Task: Open Card Product End-of-Life Planning in Board Customer Service Chatbot Implementation and Optimization to Workspace Audio Editing Software and add a team member Softage.3@softage.net, a label Purple, a checklist User Experience Design, an attachment from your onedrive, a color Purple and finally, add a card description 'Plan and execute company team-building conference with team-building exercises on problem-solving' and a comment 'This task presents an opportunity to build strong relationships with our stakeholders and earn their trust.'. Add a start date 'Jan 03, 1900' with a due date 'Jan 10, 1900'
Action: Mouse moved to (71, 328)
Screenshot: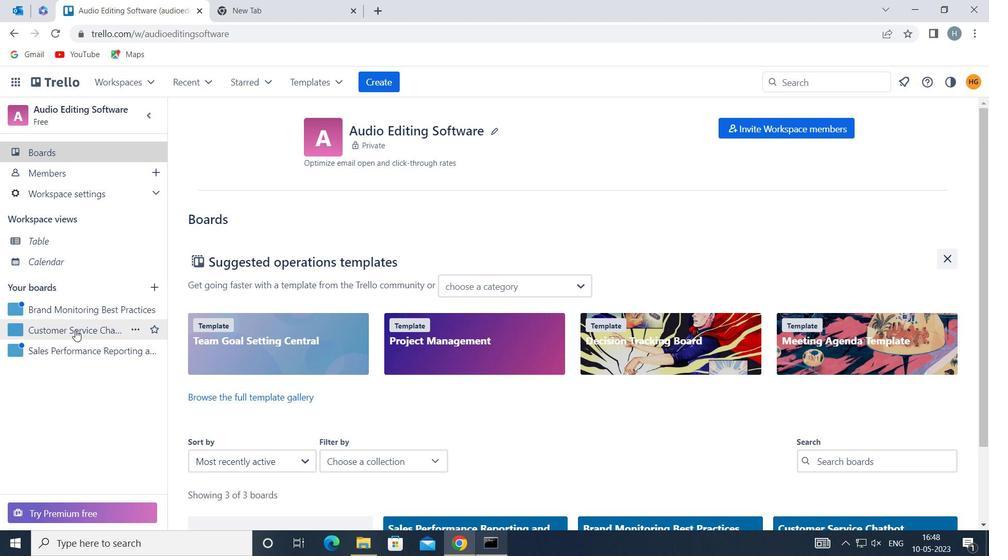 
Action: Mouse pressed left at (71, 328)
Screenshot: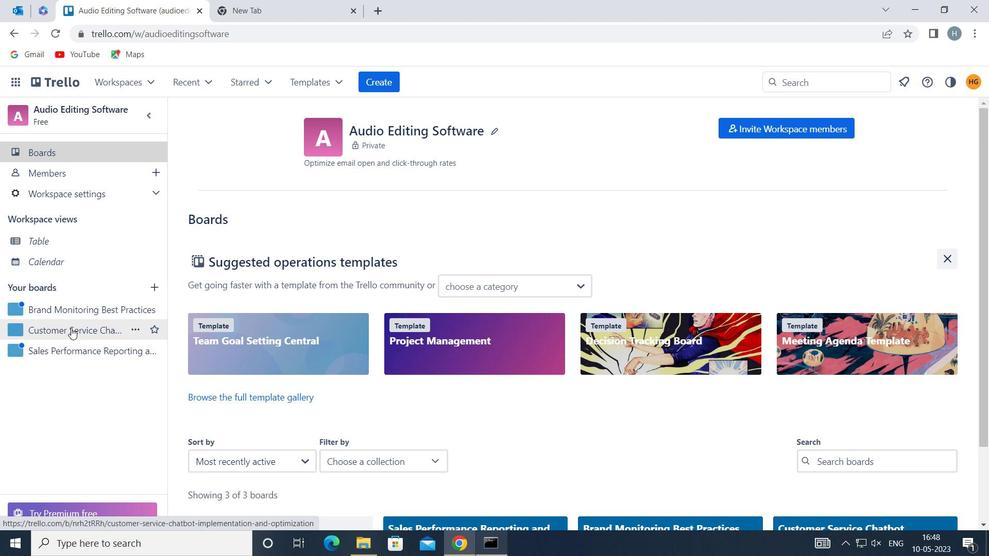 
Action: Mouse moved to (291, 183)
Screenshot: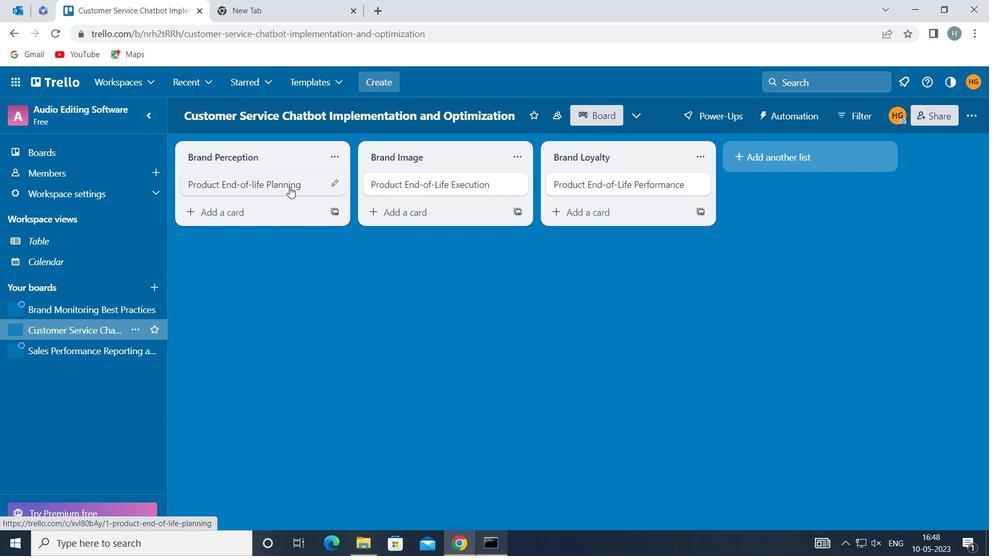 
Action: Mouse pressed left at (291, 183)
Screenshot: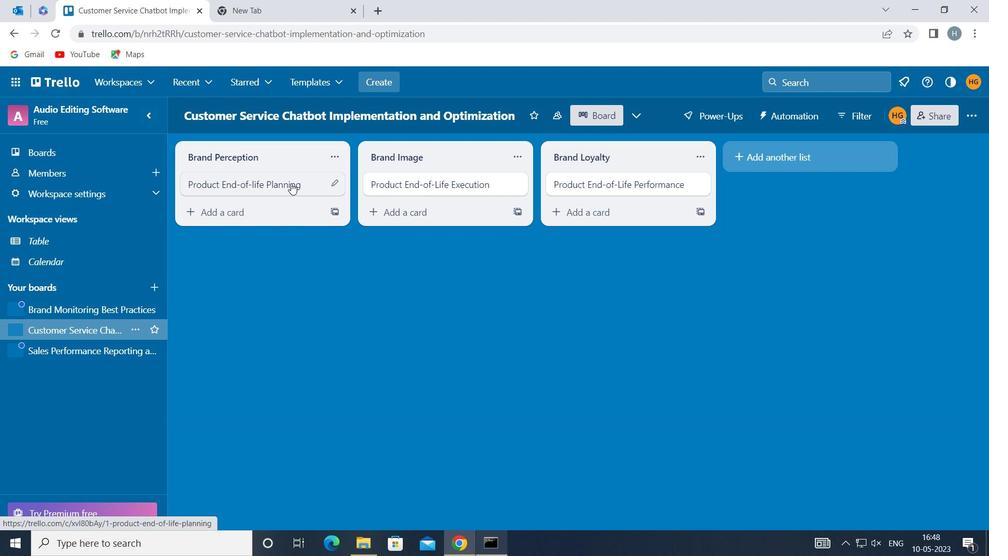 
Action: Mouse moved to (663, 180)
Screenshot: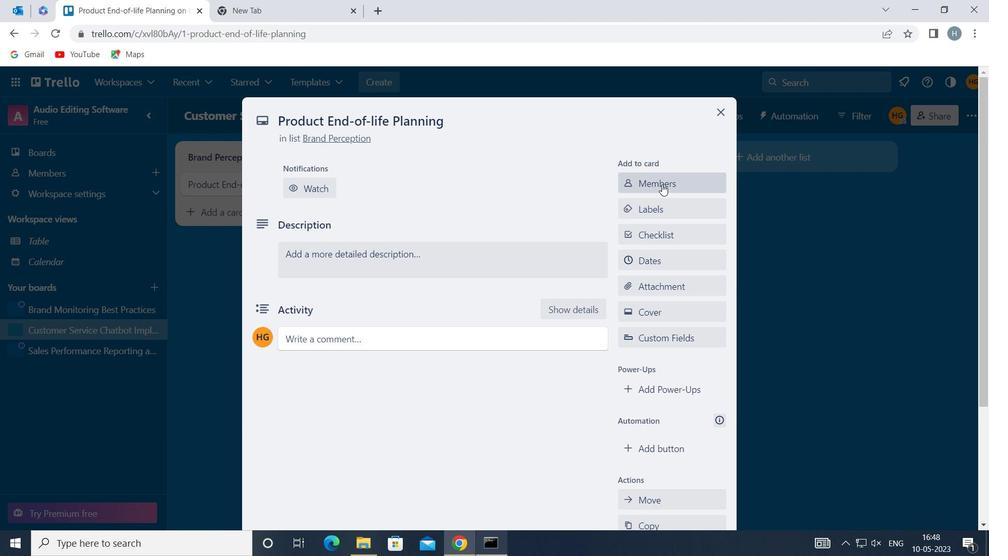 
Action: Mouse pressed left at (663, 180)
Screenshot: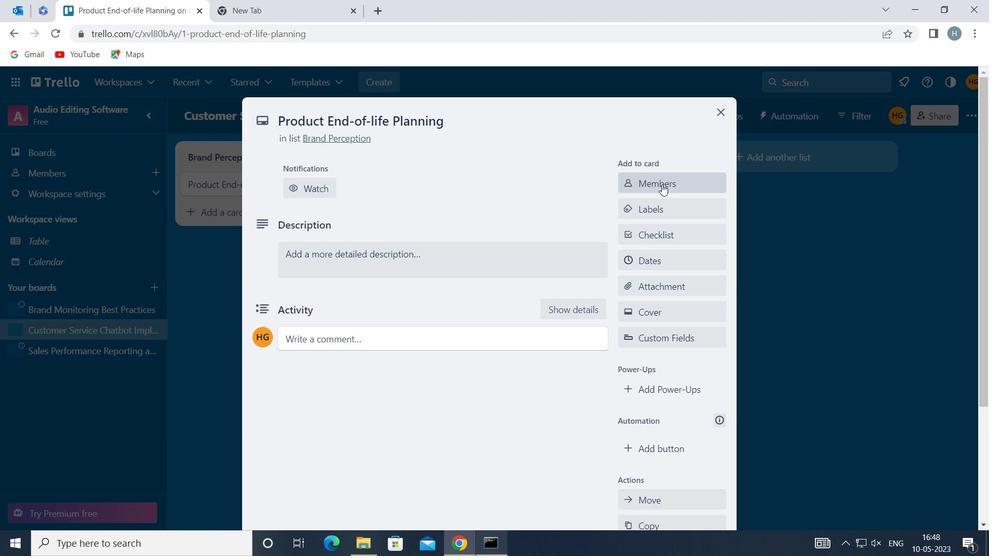 
Action: Key pressed softage
Screenshot: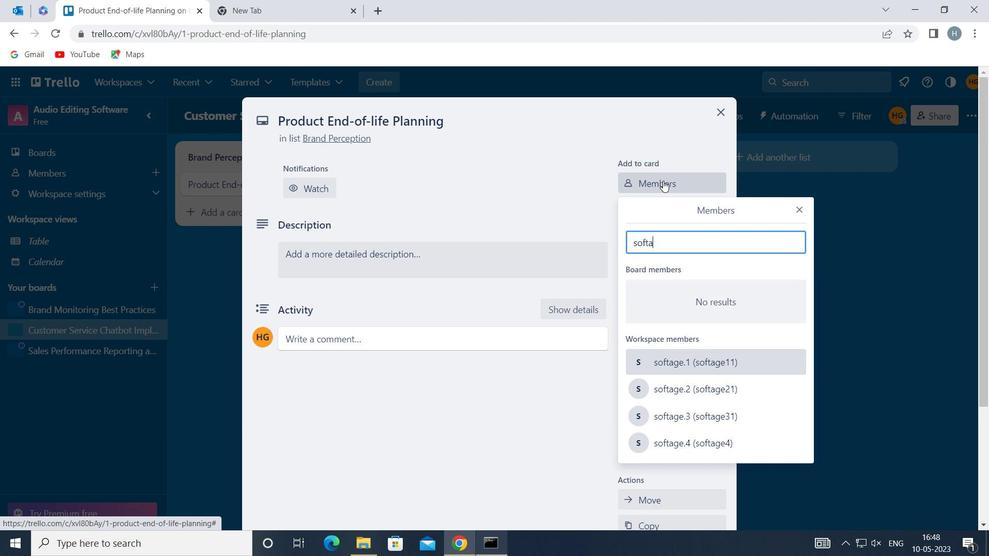
Action: Mouse moved to (697, 411)
Screenshot: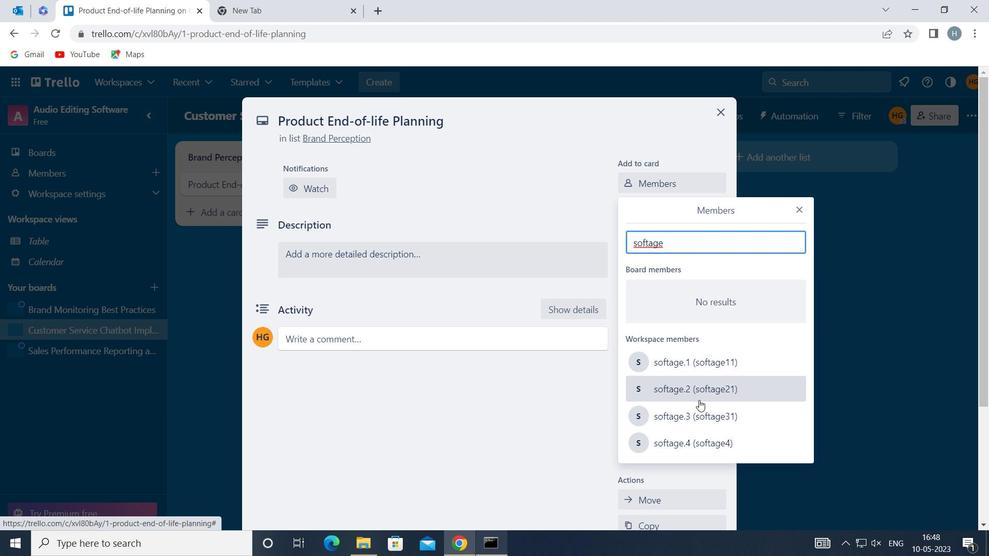 
Action: Mouse pressed left at (697, 411)
Screenshot: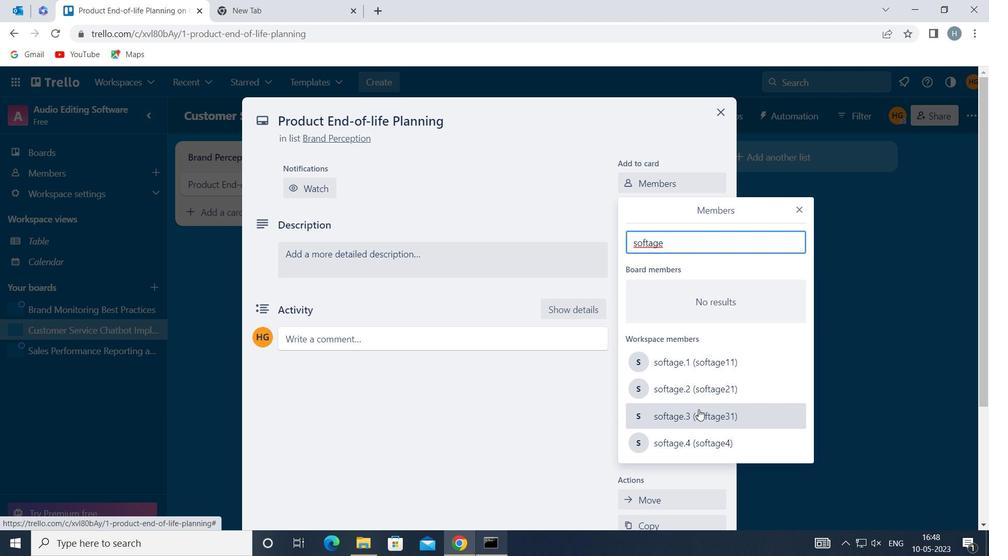 
Action: Mouse moved to (796, 208)
Screenshot: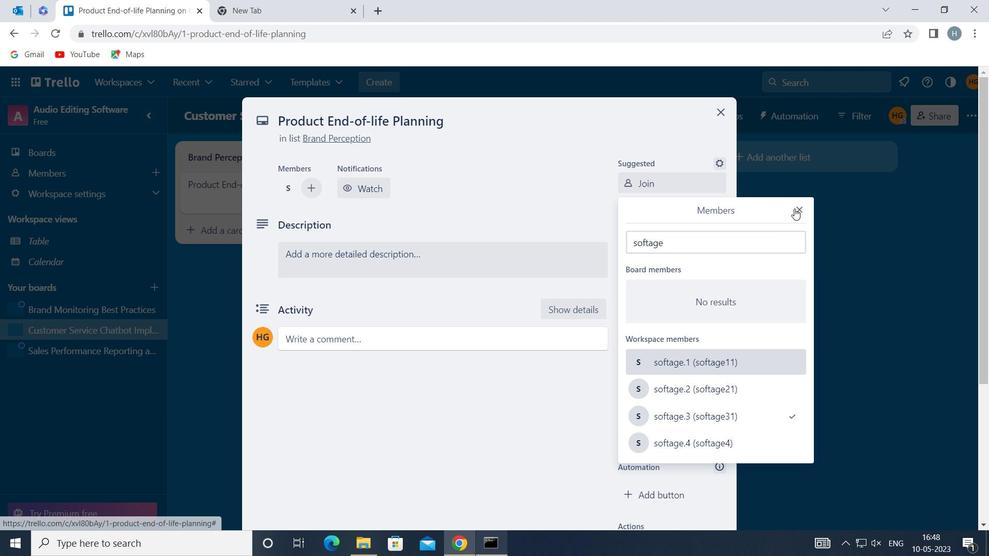 
Action: Mouse pressed left at (796, 208)
Screenshot: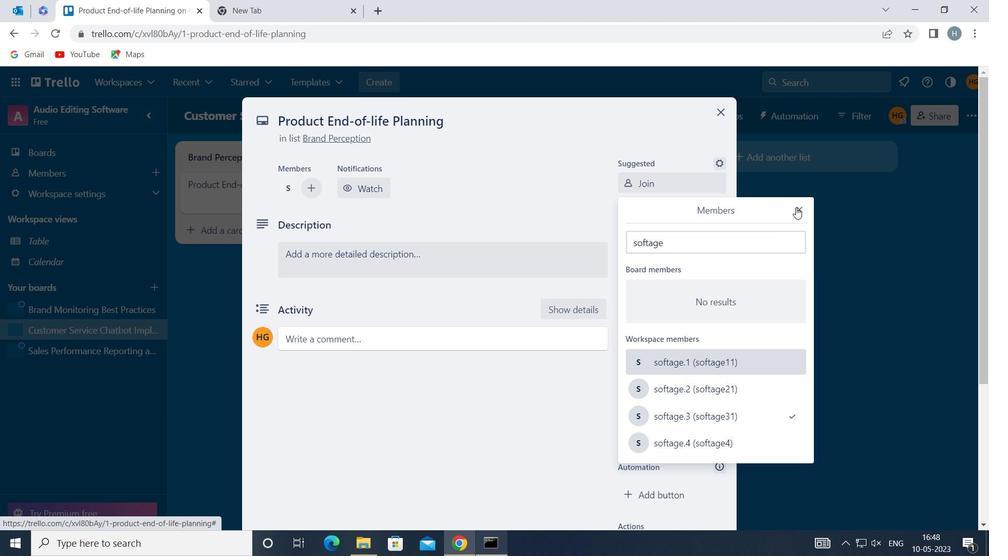 
Action: Mouse moved to (686, 257)
Screenshot: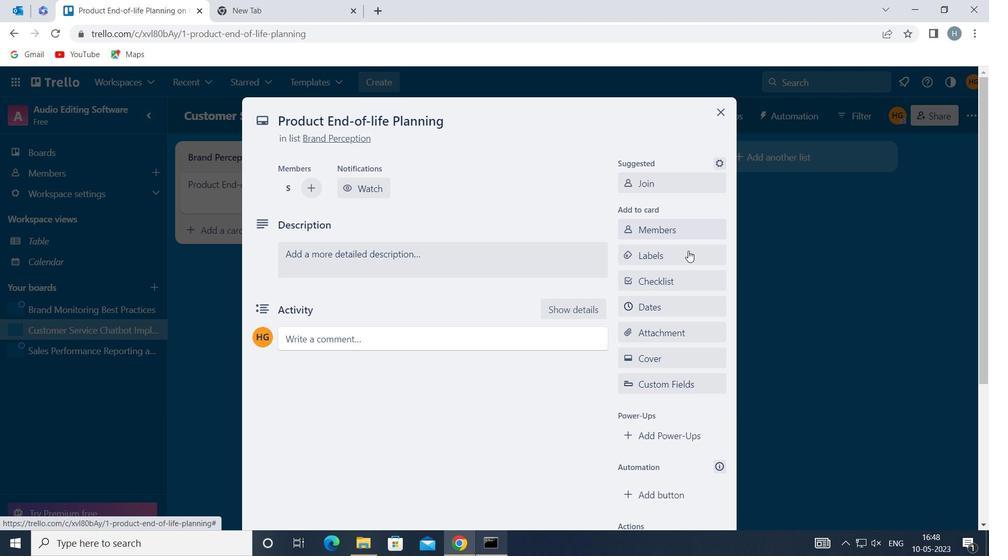 
Action: Mouse pressed left at (686, 257)
Screenshot: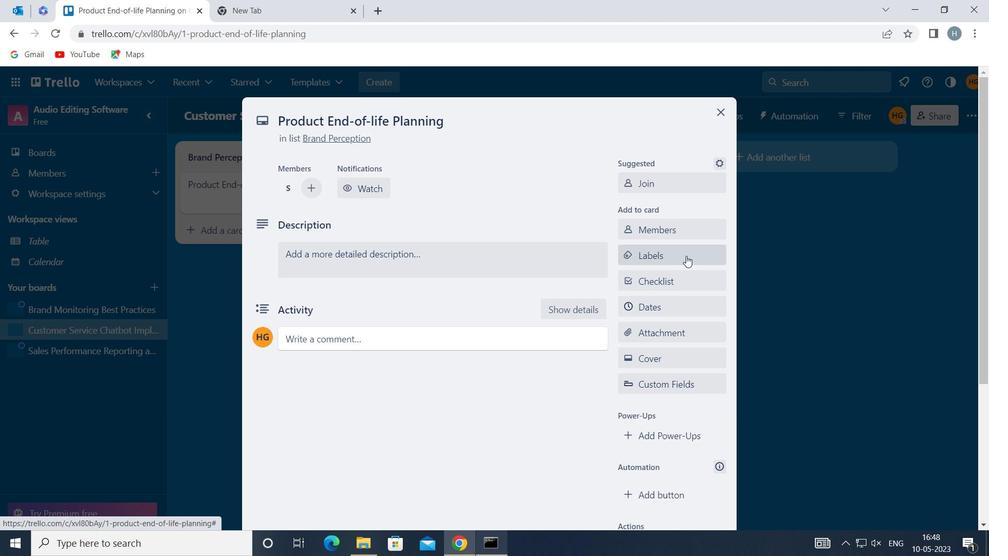
Action: Mouse moved to (699, 279)
Screenshot: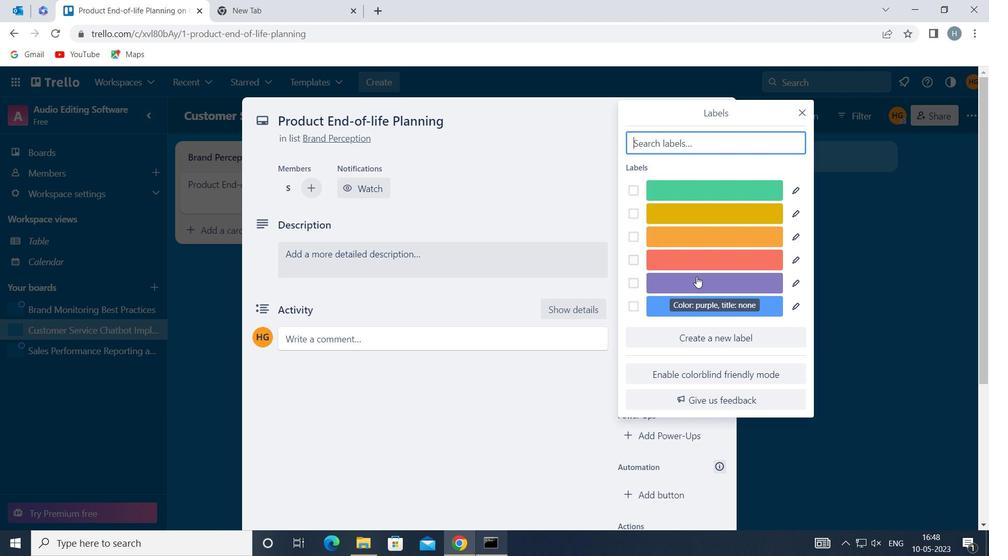 
Action: Mouse pressed left at (699, 279)
Screenshot: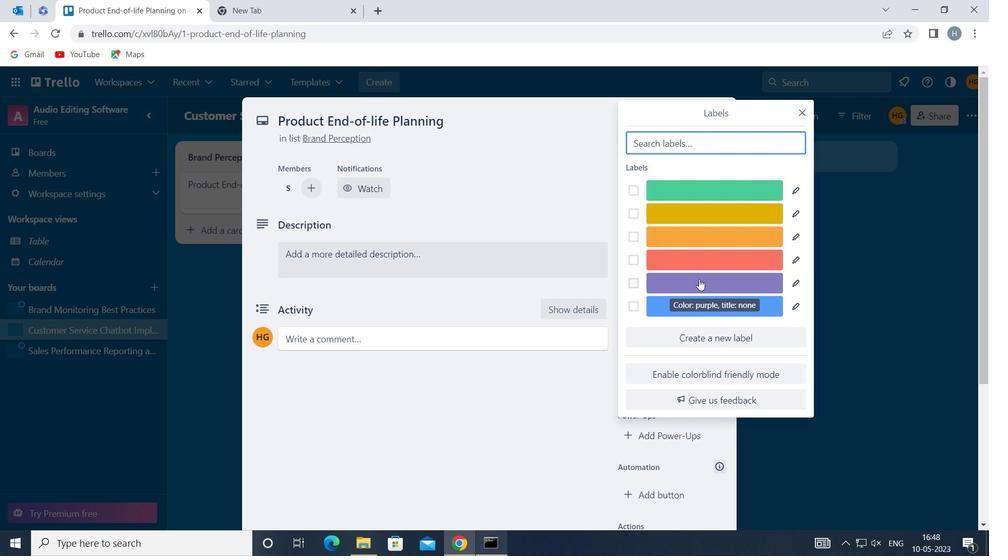 
Action: Mouse moved to (804, 112)
Screenshot: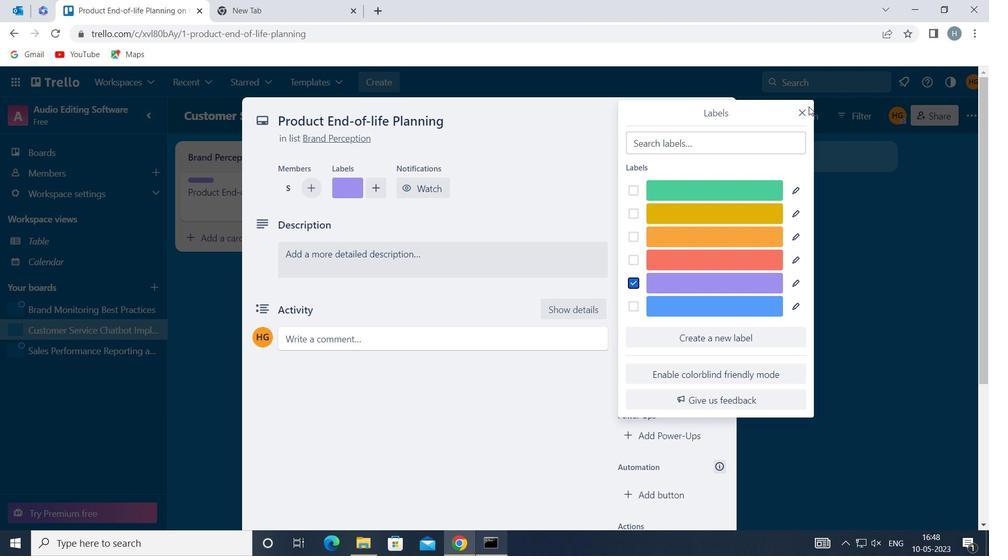 
Action: Mouse pressed left at (804, 112)
Screenshot: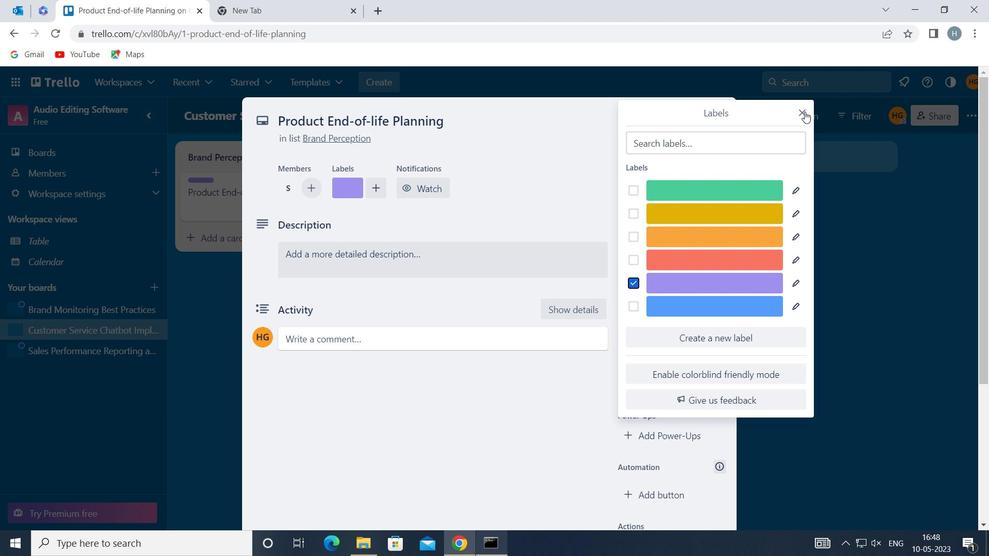 
Action: Mouse moved to (678, 281)
Screenshot: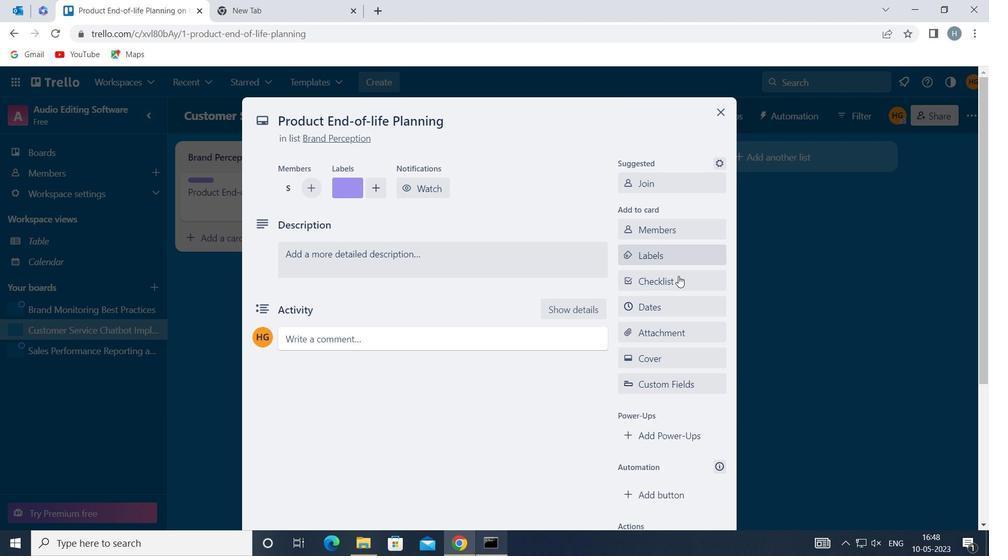 
Action: Mouse pressed left at (678, 281)
Screenshot: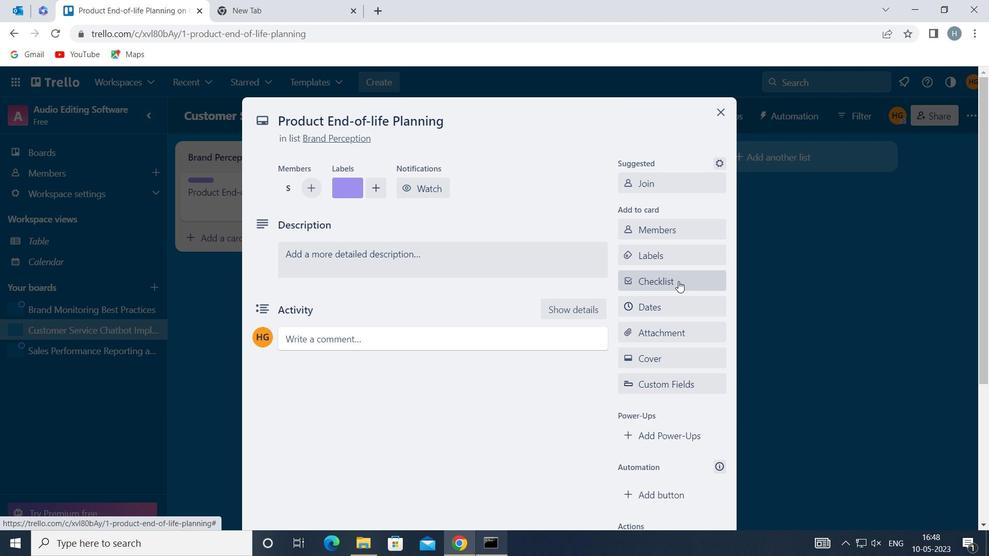 
Action: Key pressed <Key.shift>USR<Key.backspace>ER<Key.space><Key.shift>EXPERE<Key.backspace>IENCE<Key.space><Key.shift>DESIGN
Screenshot: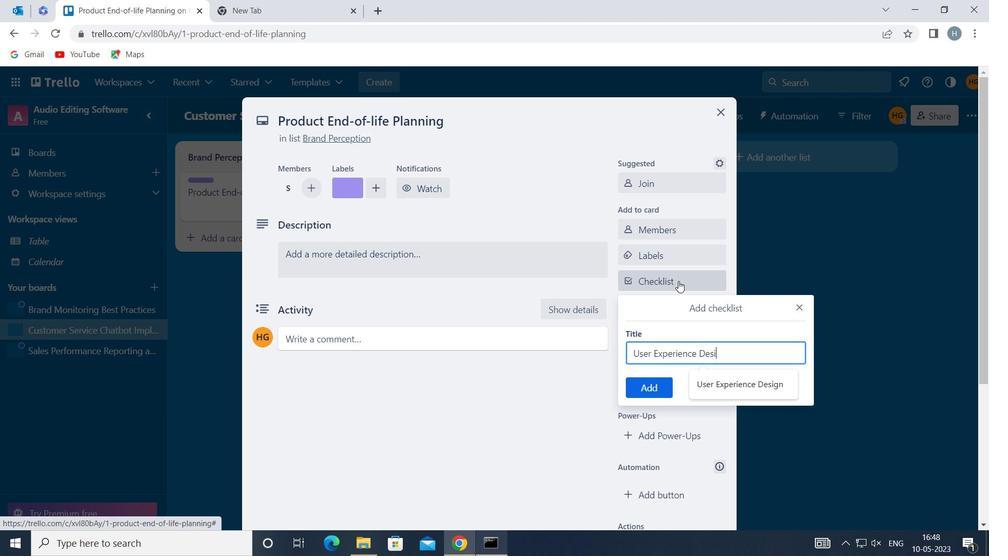 
Action: Mouse moved to (639, 387)
Screenshot: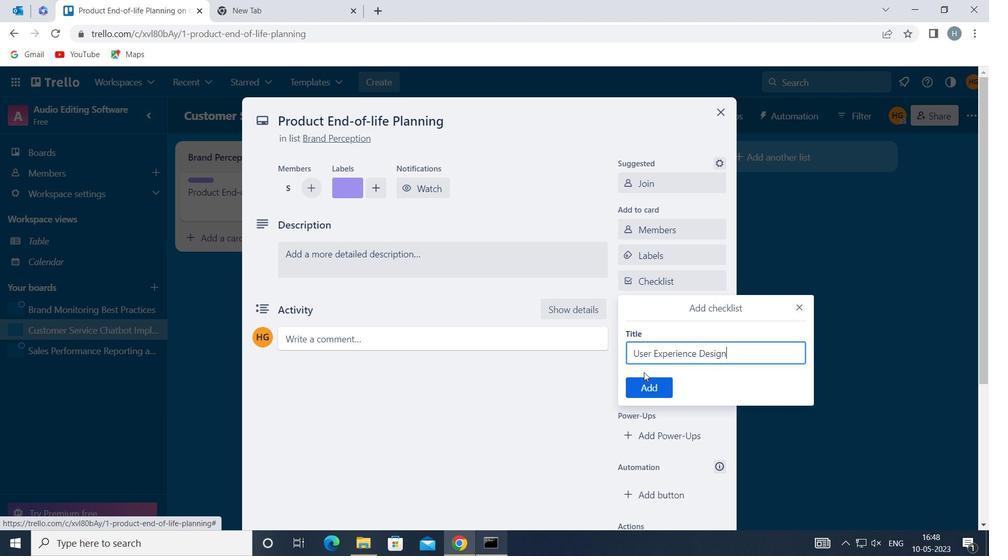 
Action: Mouse pressed left at (639, 387)
Screenshot: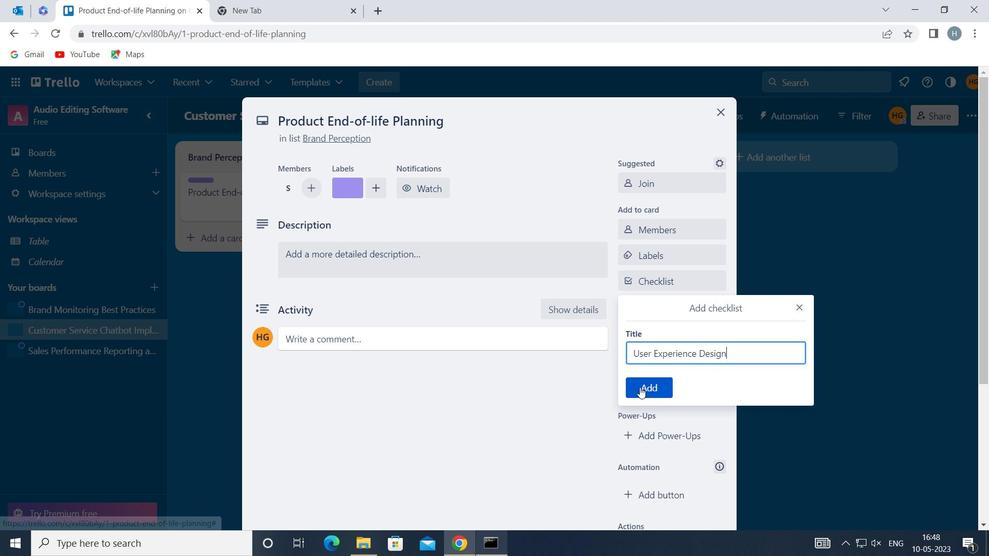 
Action: Mouse moved to (658, 325)
Screenshot: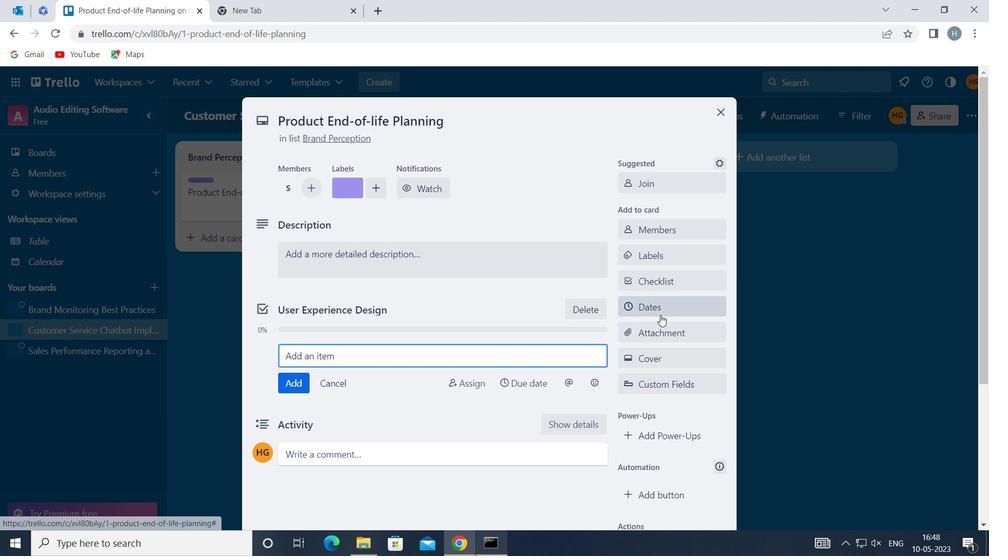 
Action: Mouse pressed left at (658, 325)
Screenshot: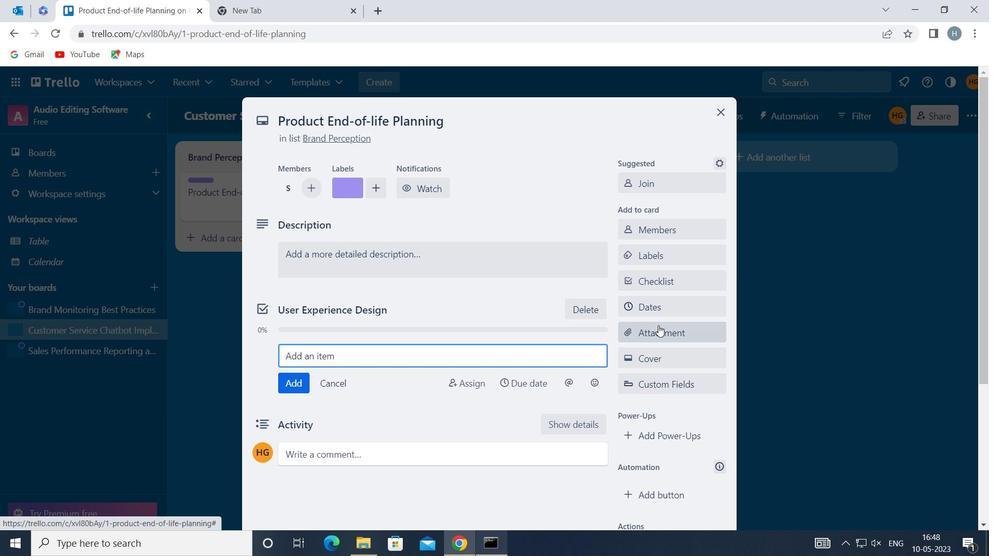 
Action: Mouse moved to (680, 236)
Screenshot: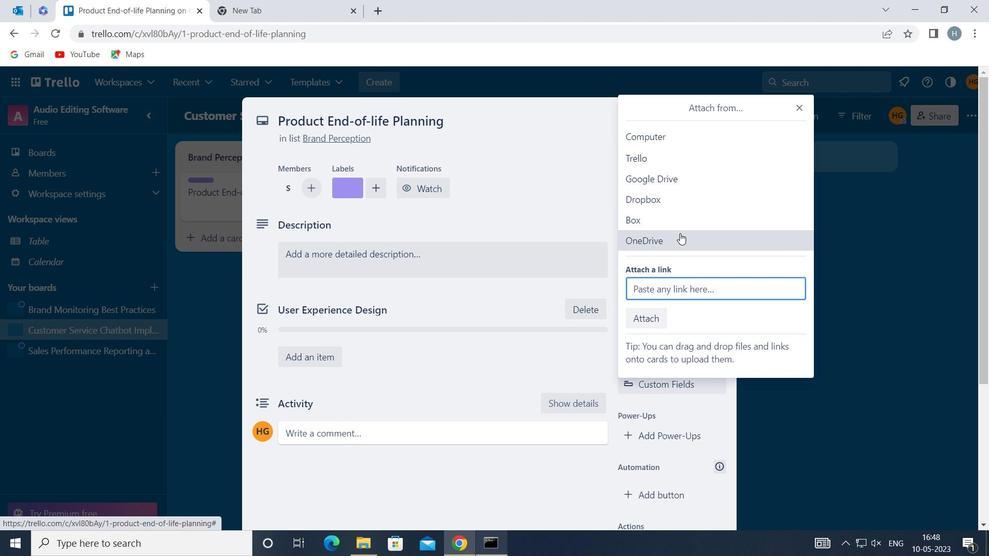 
Action: Mouse pressed left at (680, 236)
Screenshot: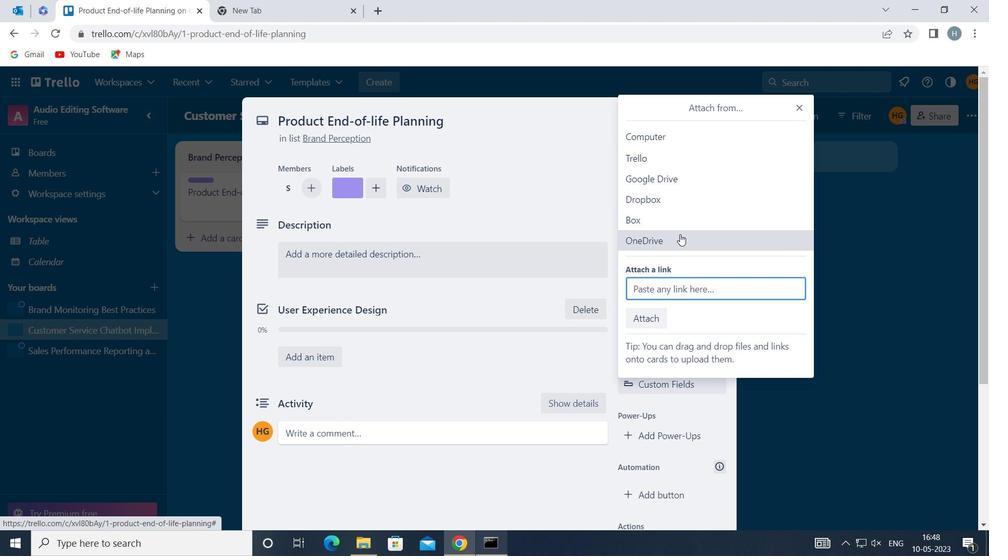
Action: Mouse moved to (487, 188)
Screenshot: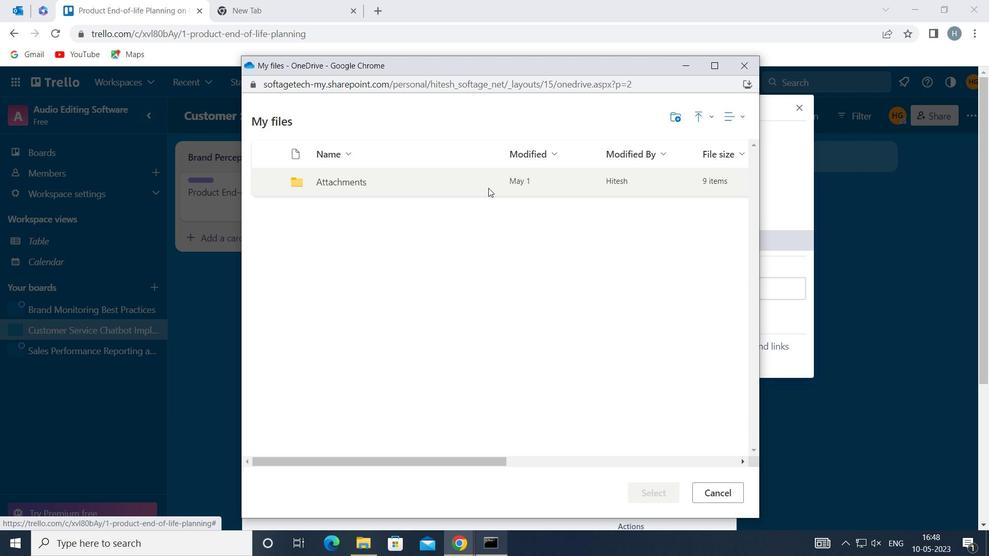 
Action: Mouse pressed left at (487, 188)
Screenshot: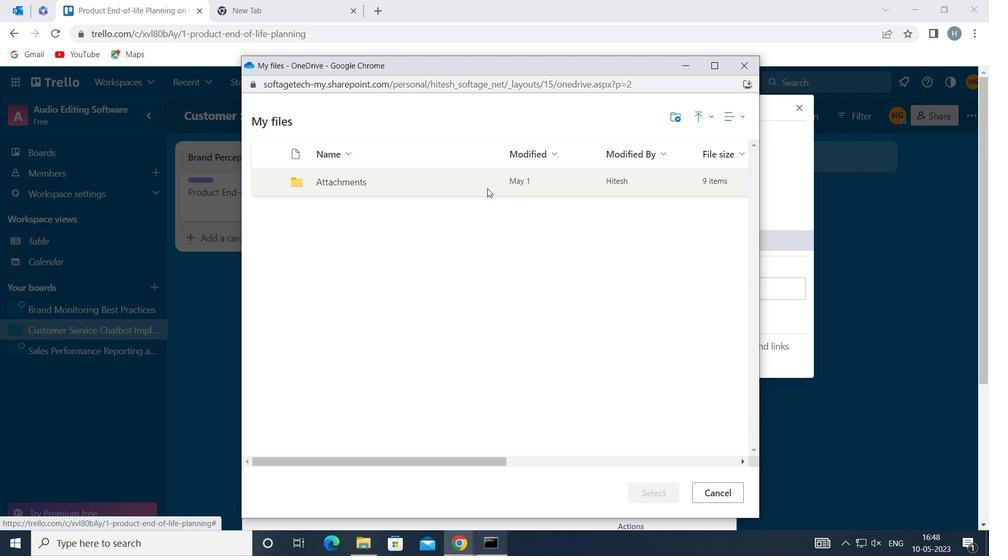 
Action: Mouse pressed left at (487, 188)
Screenshot: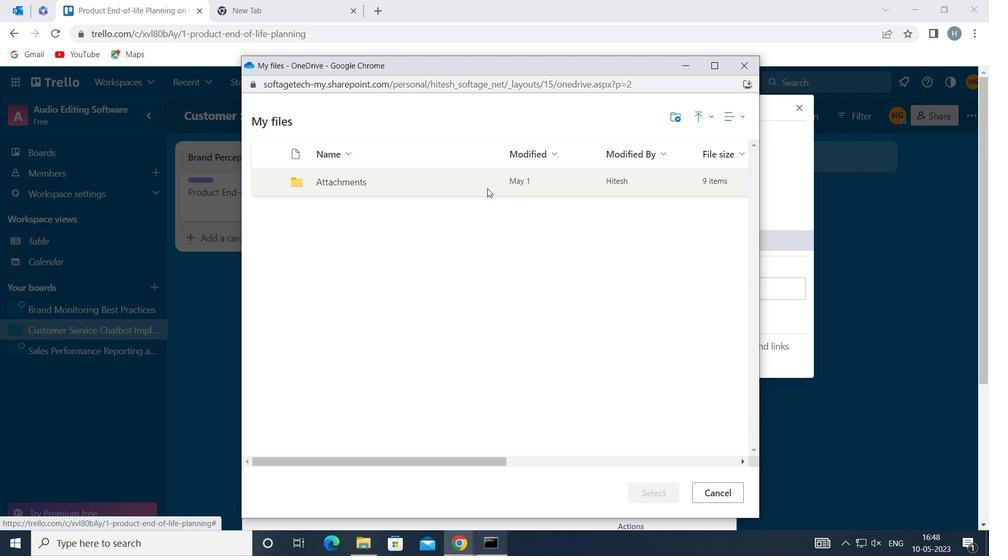 
Action: Mouse moved to (583, 207)
Screenshot: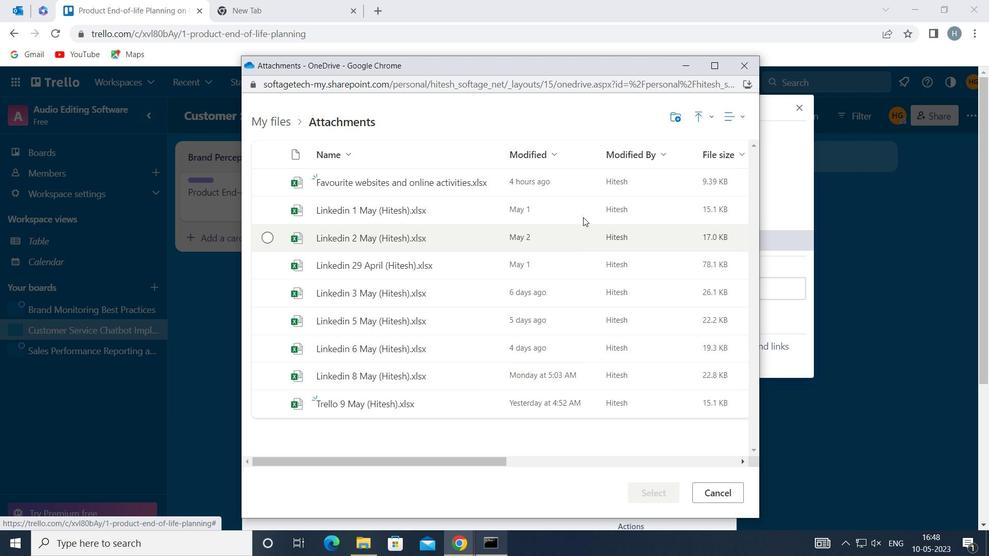 
Action: Mouse pressed left at (583, 207)
Screenshot: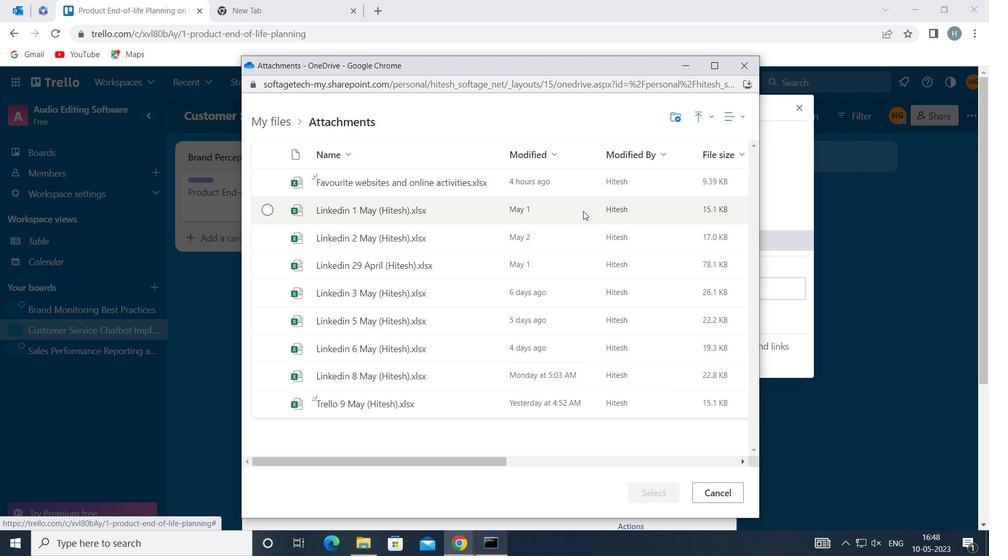 
Action: Mouse moved to (663, 488)
Screenshot: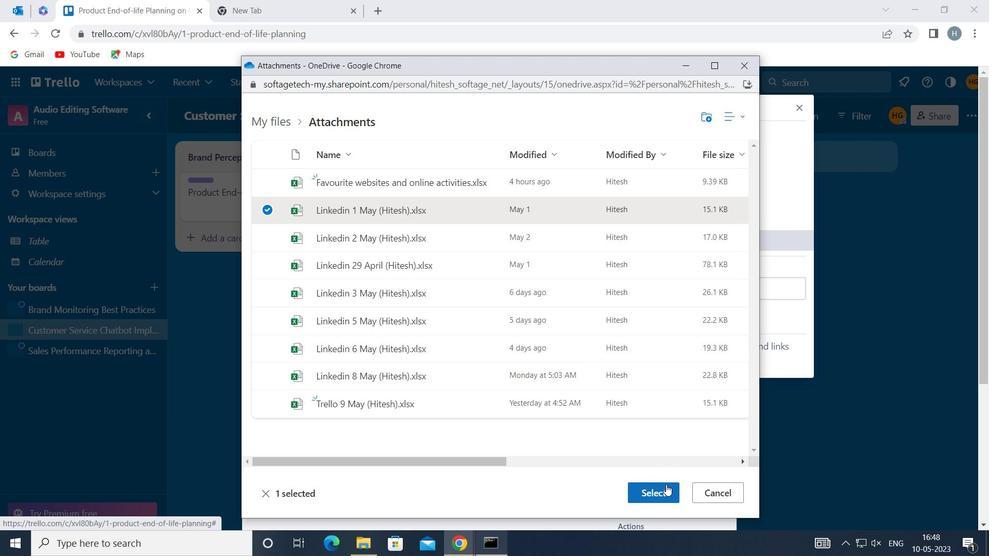 
Action: Mouse pressed left at (663, 488)
Screenshot: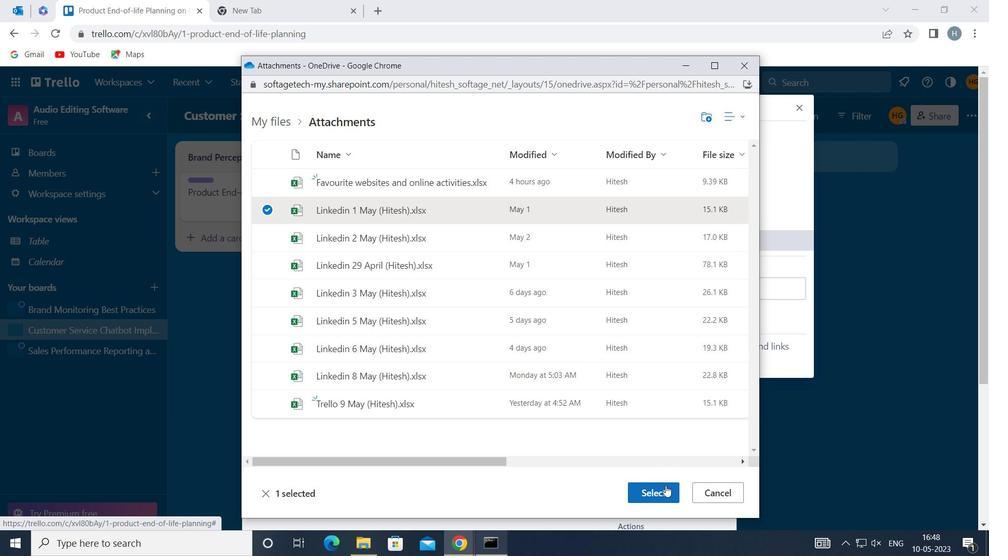 
Action: Mouse pressed left at (663, 488)
Screenshot: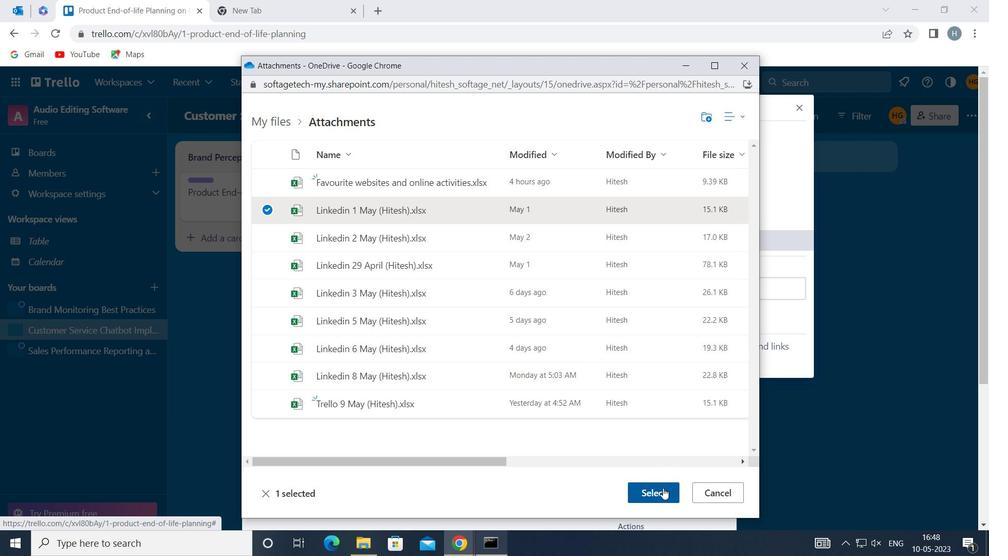 
Action: Mouse moved to (687, 355)
Screenshot: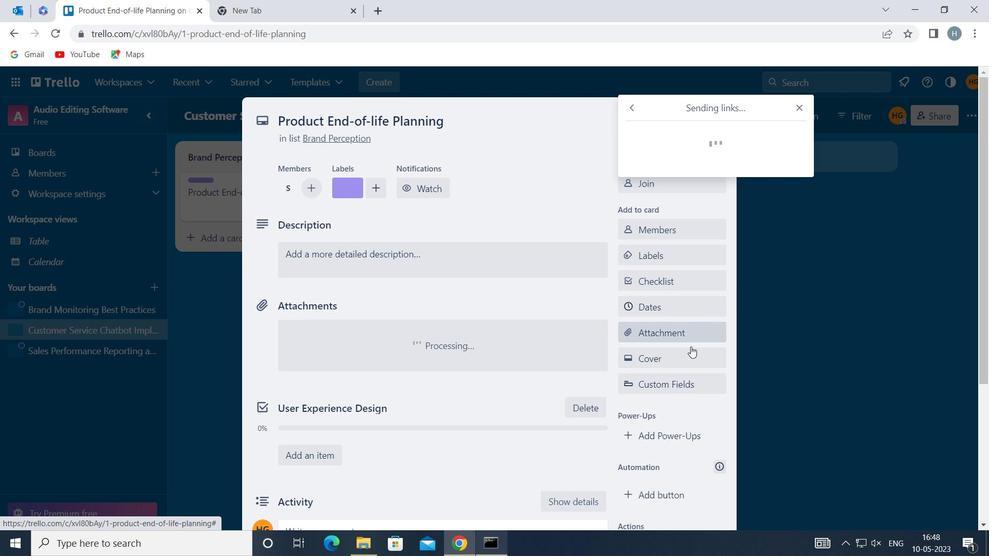 
Action: Mouse pressed left at (687, 355)
Screenshot: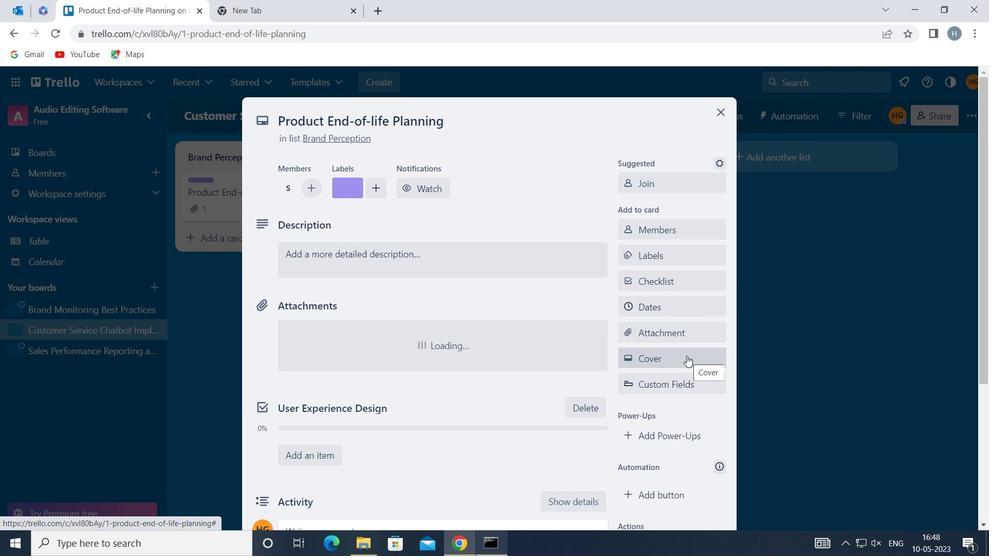 
Action: Mouse moved to (784, 279)
Screenshot: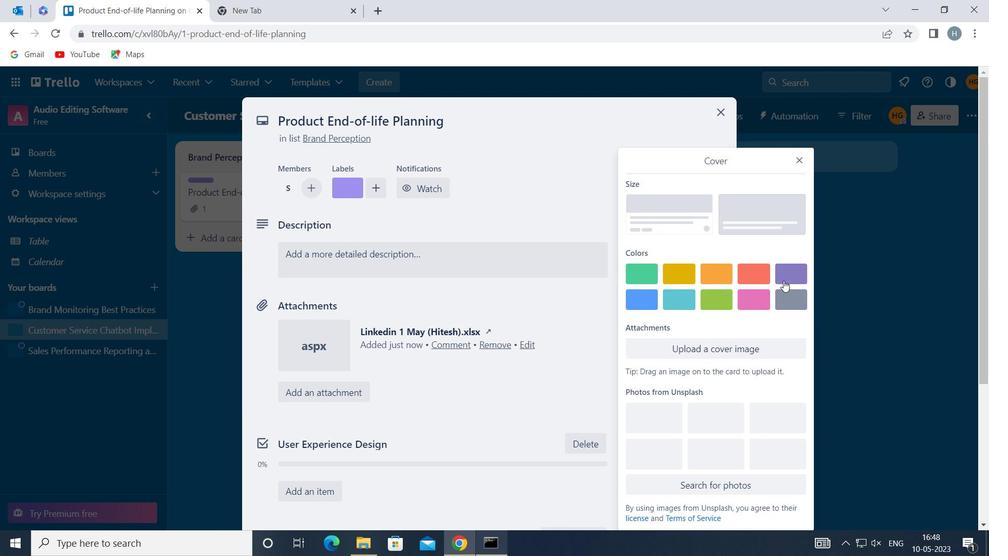 
Action: Mouse pressed left at (784, 279)
Screenshot: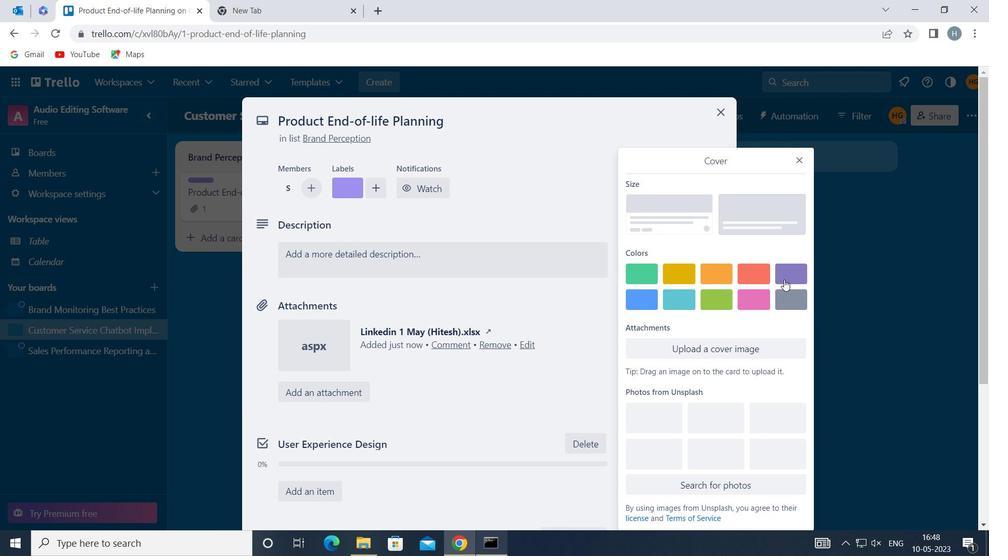 
Action: Mouse moved to (799, 136)
Screenshot: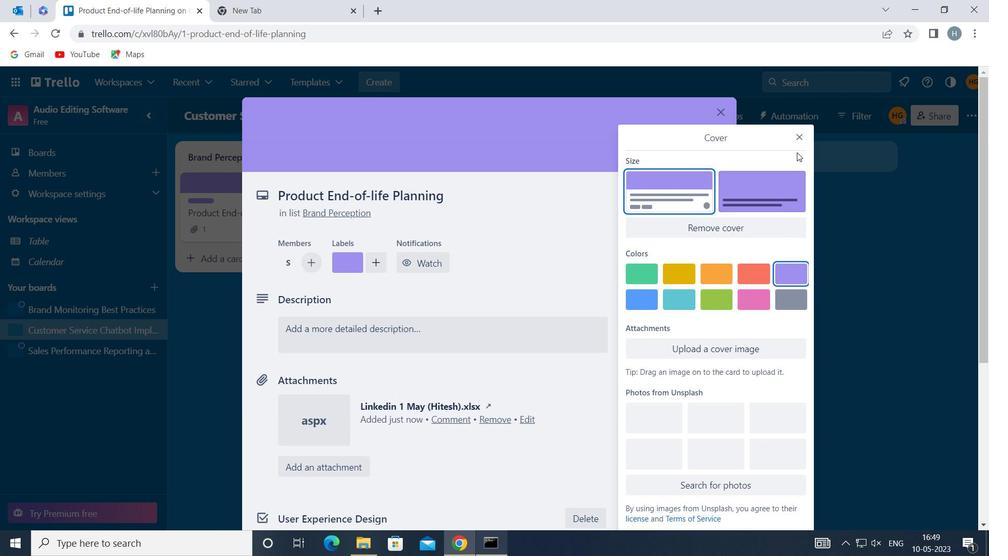 
Action: Mouse pressed left at (799, 136)
Screenshot: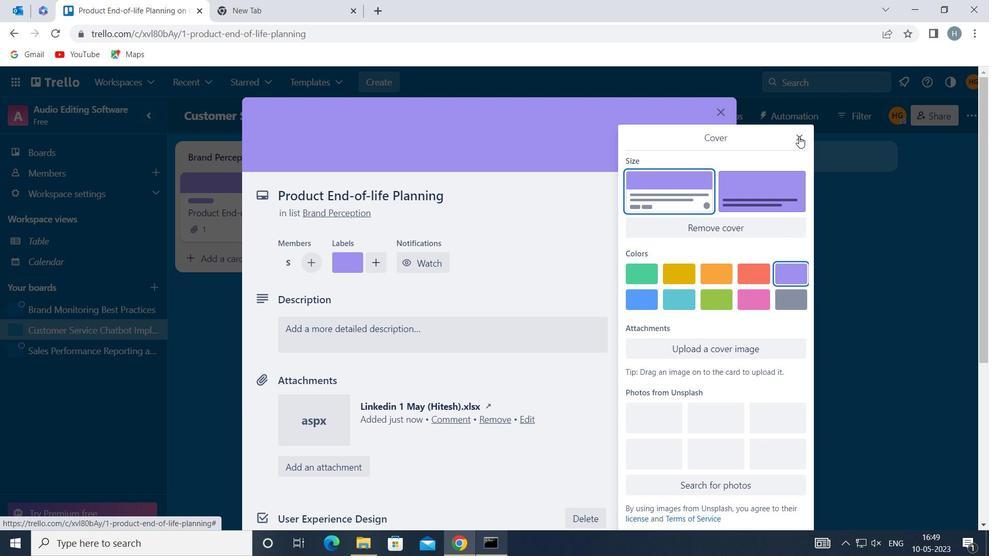 
Action: Mouse moved to (481, 328)
Screenshot: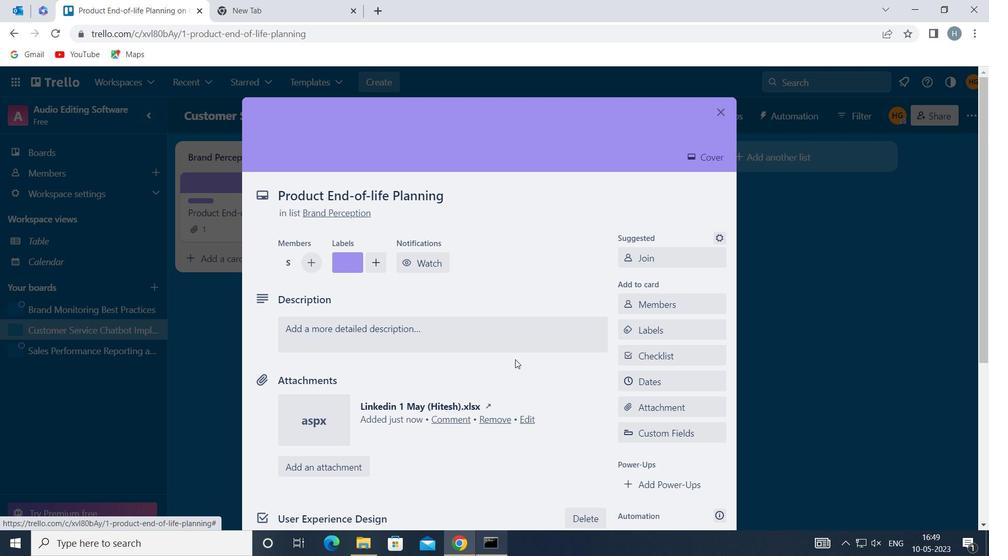 
Action: Mouse pressed left at (481, 328)
Screenshot: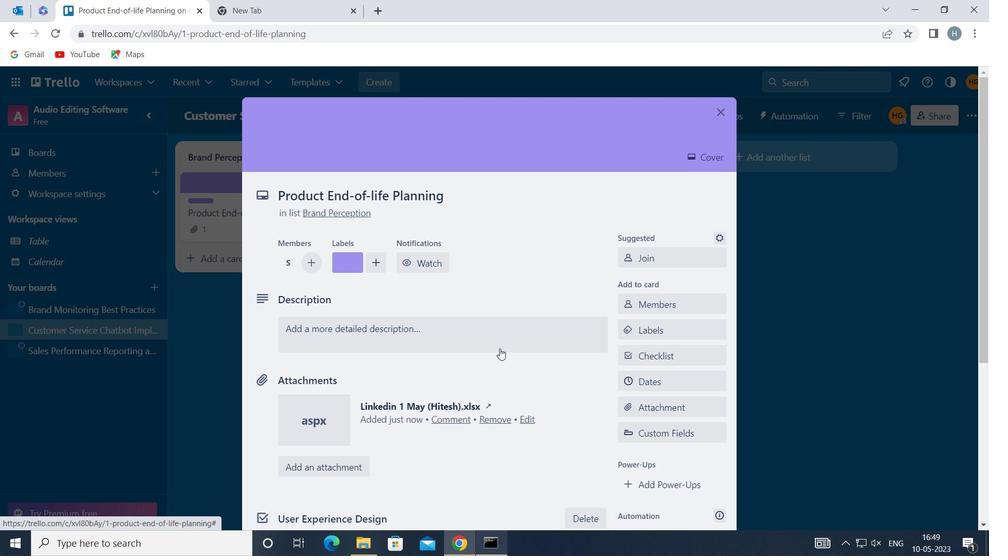 
Action: Mouse moved to (456, 368)
Screenshot: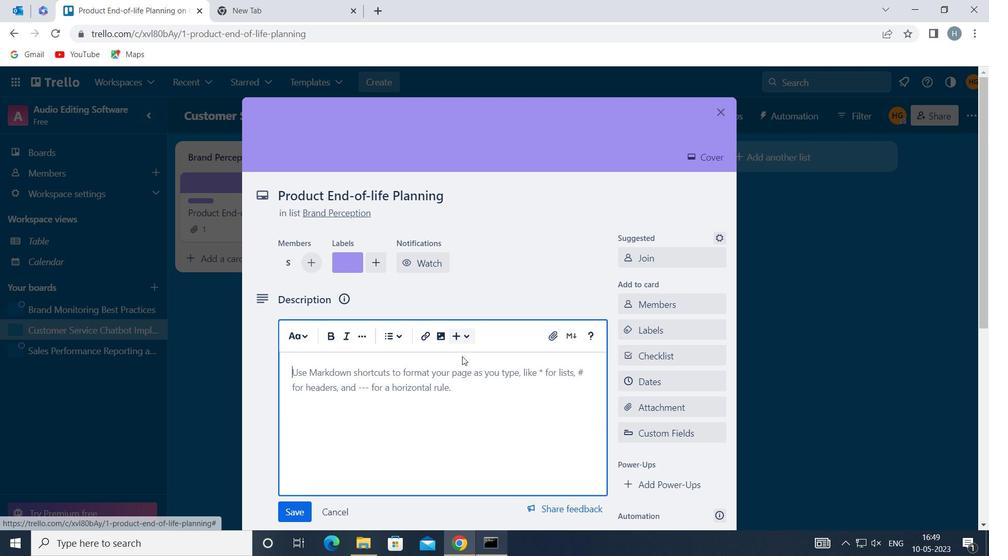 
Action: Mouse pressed left at (456, 368)
Screenshot: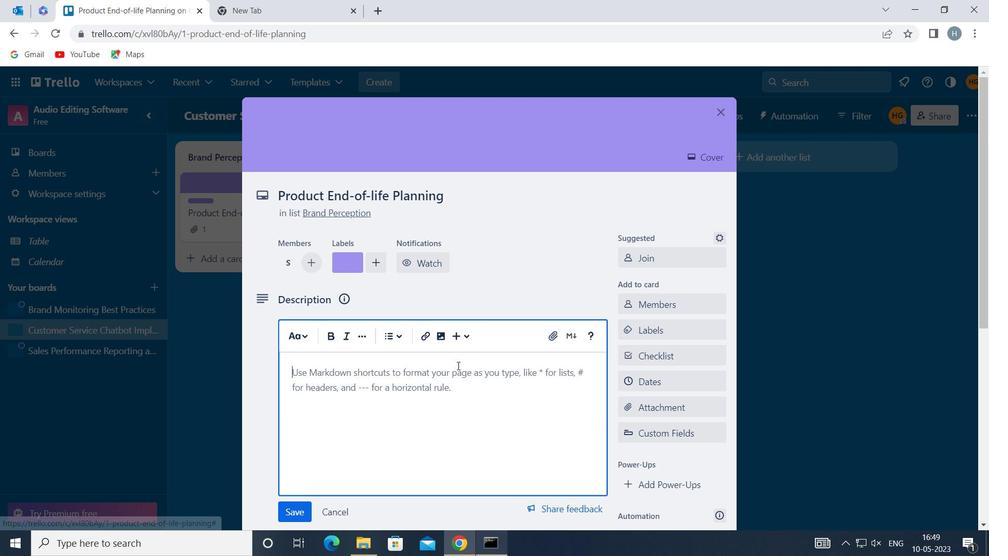 
Action: Mouse moved to (459, 375)
Screenshot: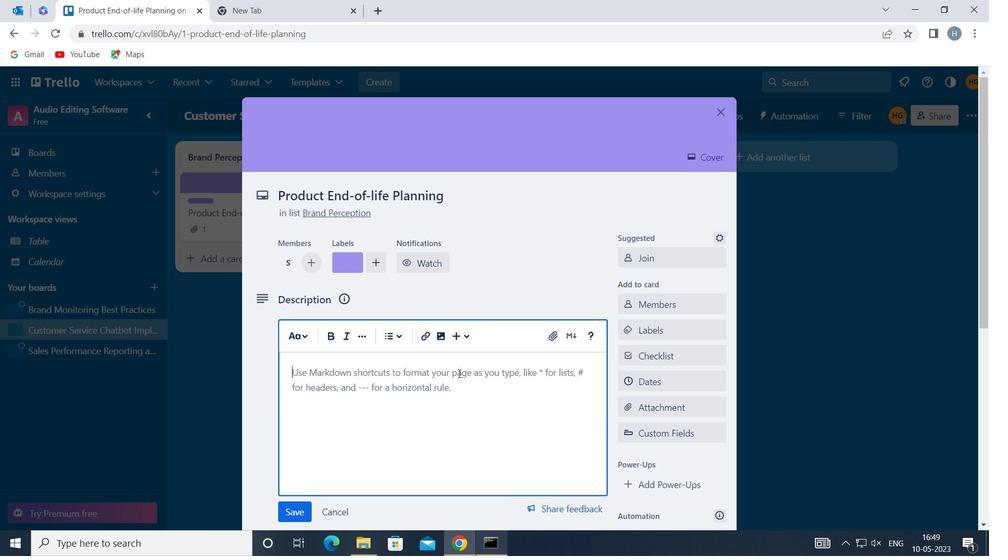 
Action: Mouse pressed left at (459, 375)
Screenshot: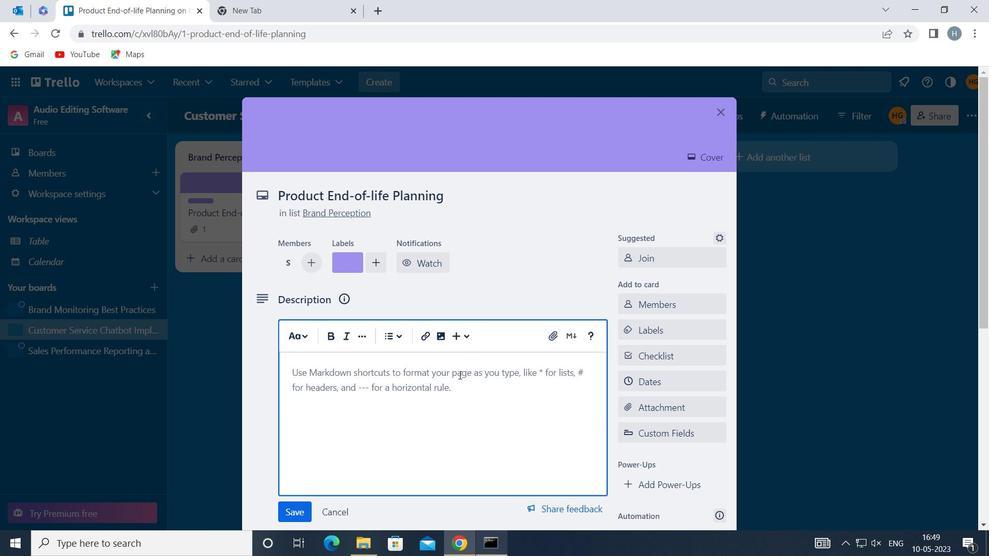 
Action: Mouse moved to (459, 375)
Screenshot: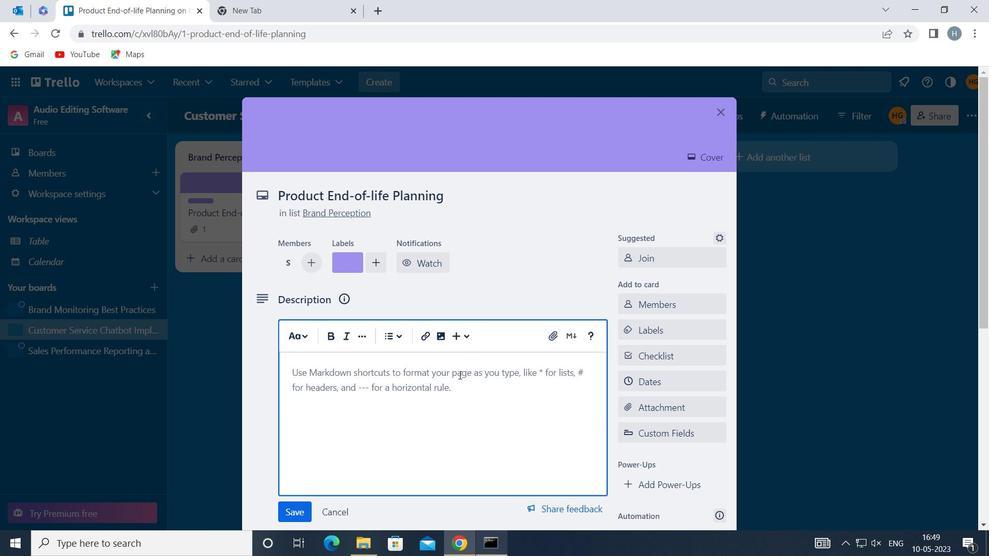 
Action: Key pressed <Key.shift>PLAN<Key.space>AND<Key.space><Key.space><Key.shift>EXECUTE<Key.space><Key.shift>C<Key.backspace>COMA<Key.backspace>PANY<Key.space>TEAM-BUID<Key.backspace>LDING<Key.space>CONFERENCE<Key.space>WITH<Key.space>TEAM<Key.space><Key.backspace>-BUILDING<Key.space>EXERCISES<Key.space>ON<Key.space>PROBLEM-SOLVING
Screenshot: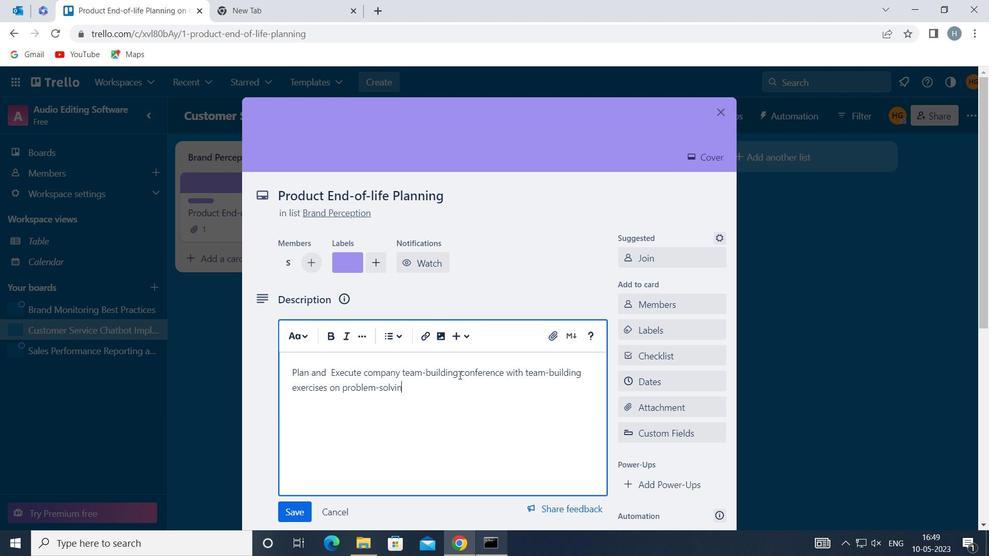 
Action: Mouse moved to (296, 510)
Screenshot: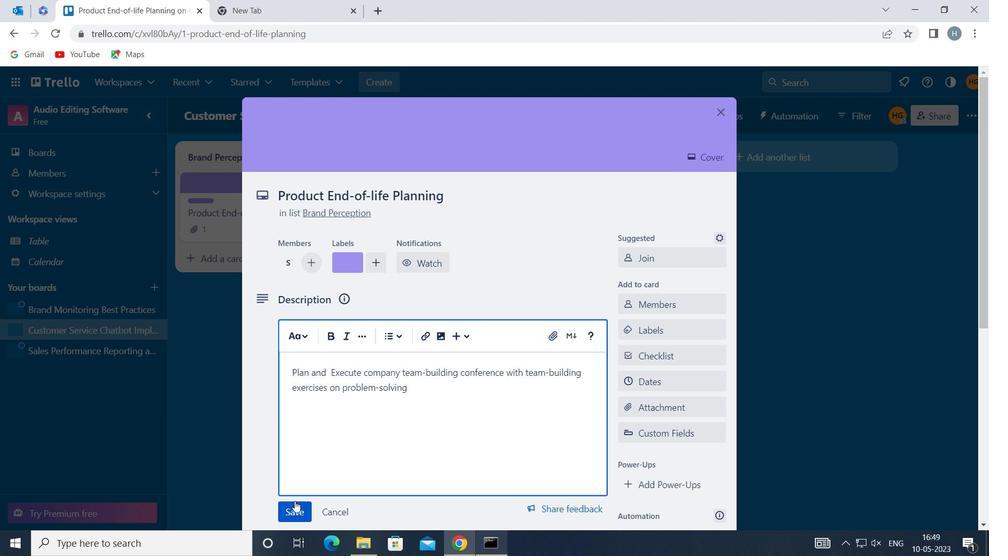 
Action: Mouse pressed left at (296, 510)
Screenshot: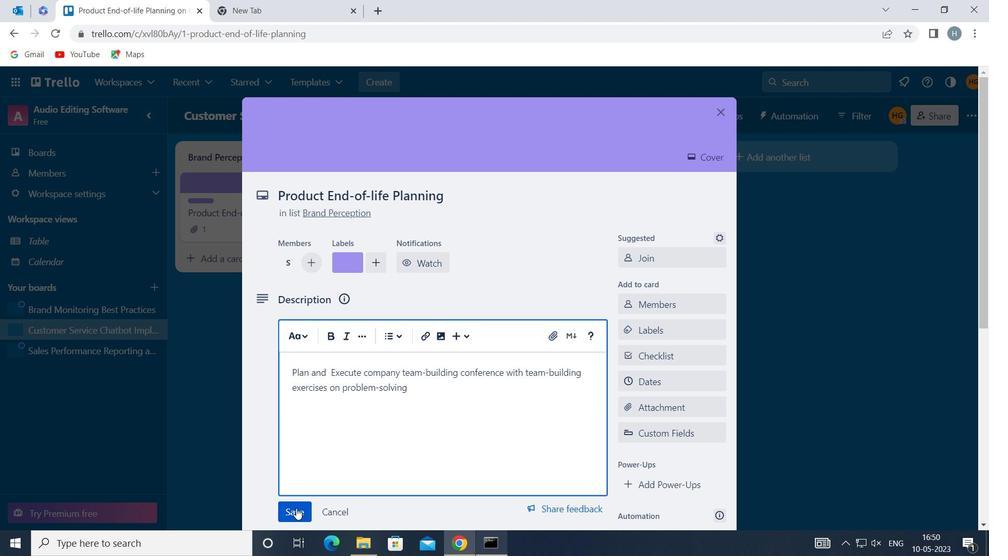 
Action: Mouse moved to (372, 404)
Screenshot: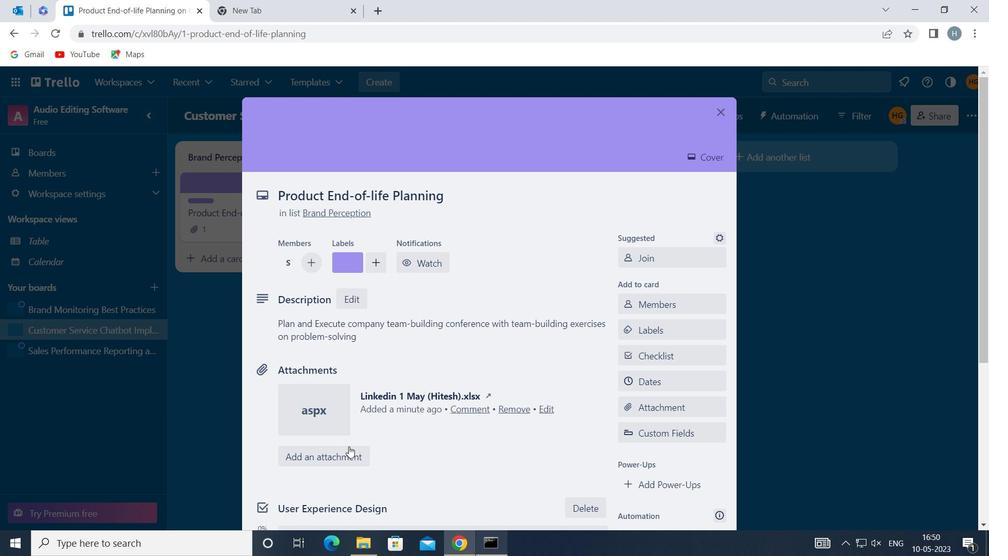 
Action: Mouse scrolled (372, 404) with delta (0, 0)
Screenshot: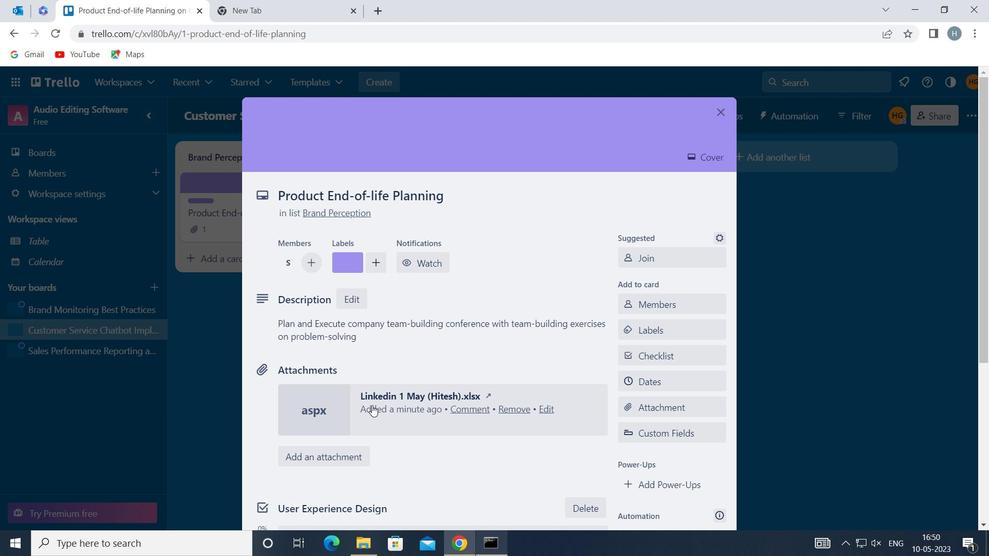 
Action: Mouse scrolled (372, 404) with delta (0, 0)
Screenshot: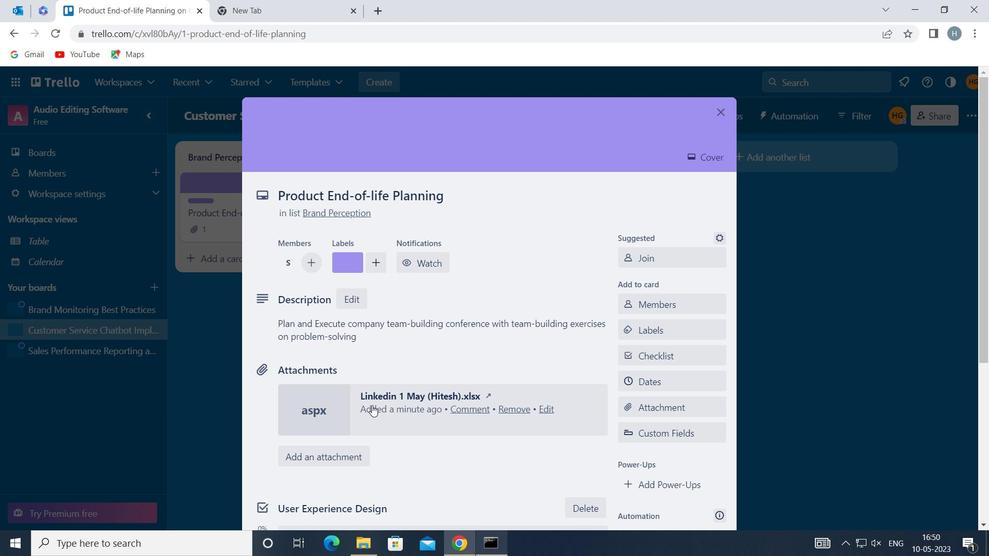 
Action: Mouse moved to (384, 399)
Screenshot: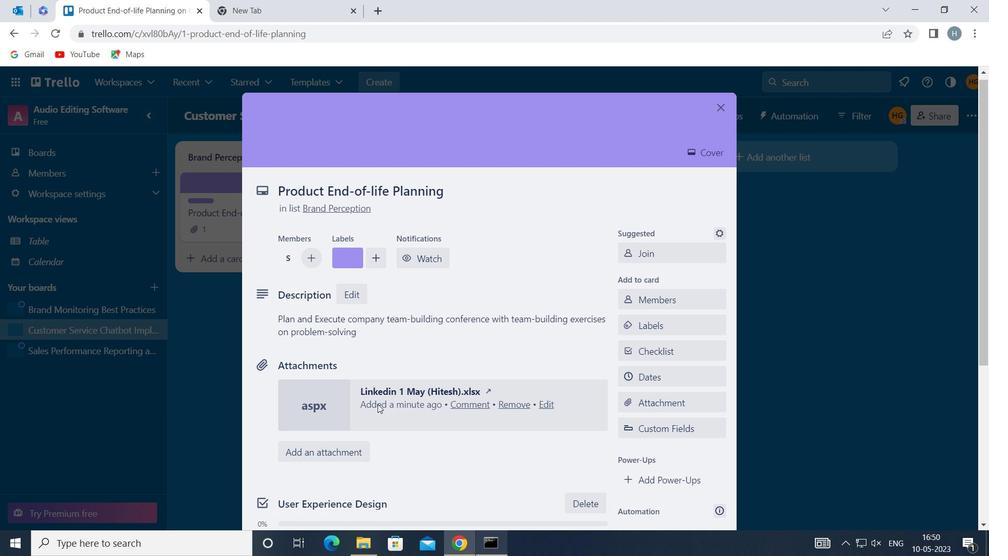 
Action: Mouse scrolled (384, 399) with delta (0, 0)
Screenshot: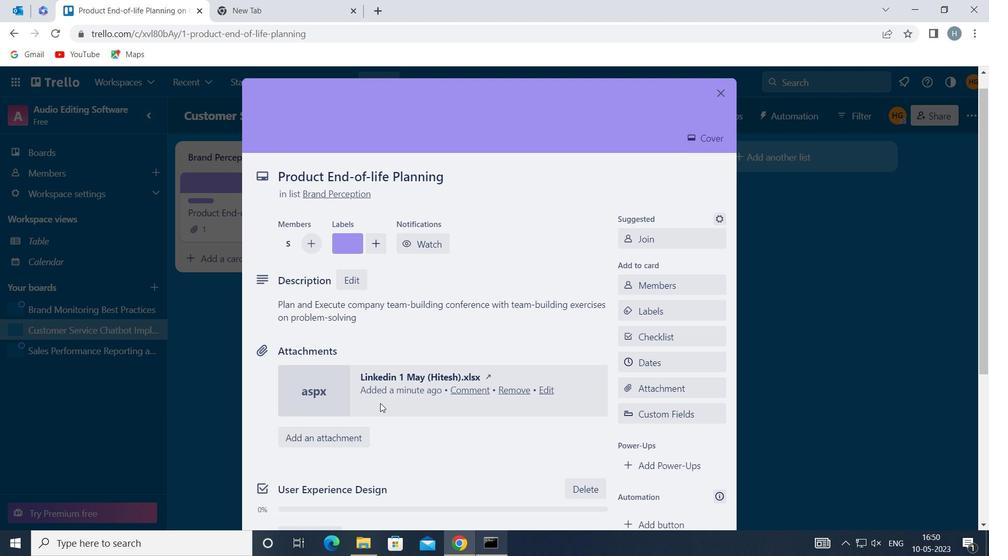 
Action: Mouse scrolled (384, 399) with delta (0, 0)
Screenshot: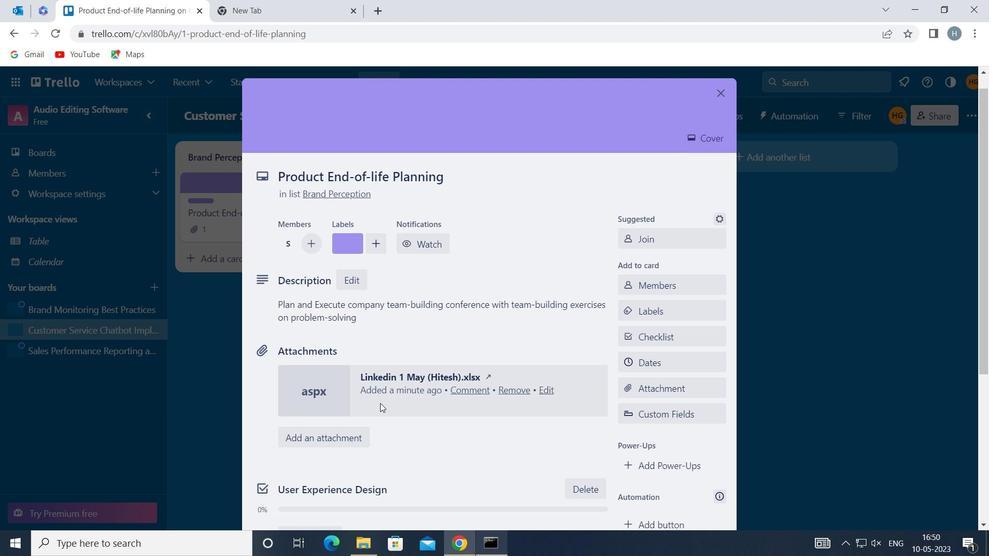 
Action: Mouse moved to (396, 374)
Screenshot: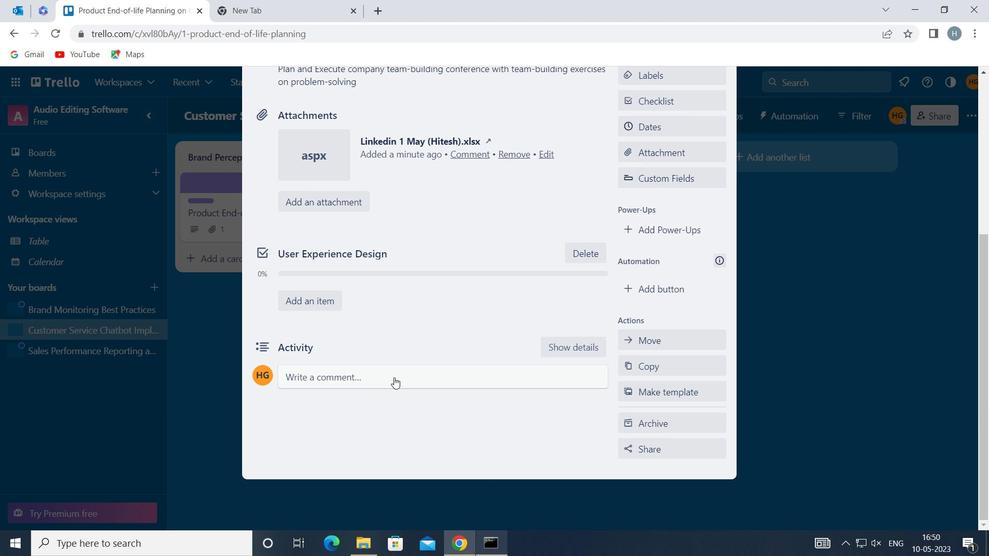 
Action: Mouse pressed left at (396, 374)
Screenshot: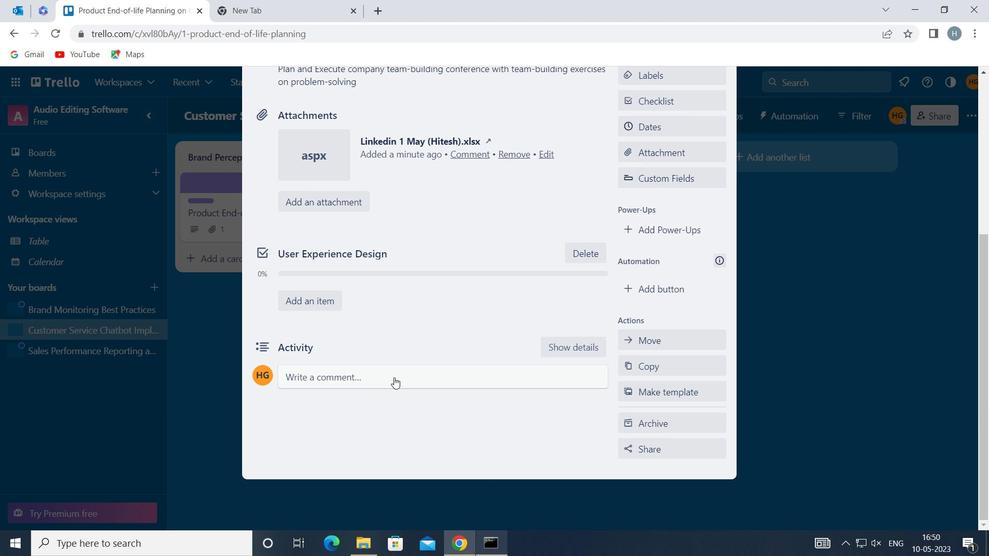 
Action: Mouse moved to (389, 419)
Screenshot: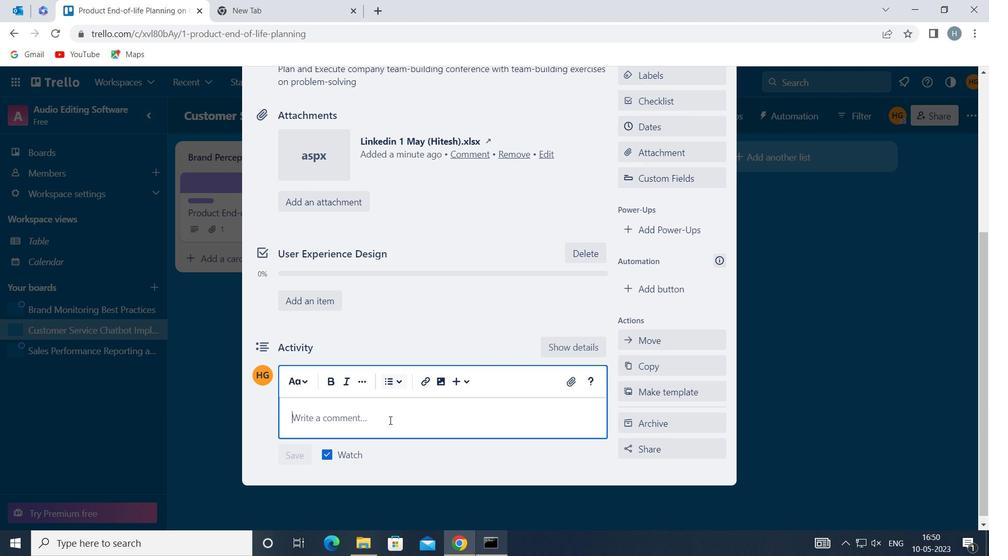 
Action: Mouse pressed left at (389, 419)
Screenshot: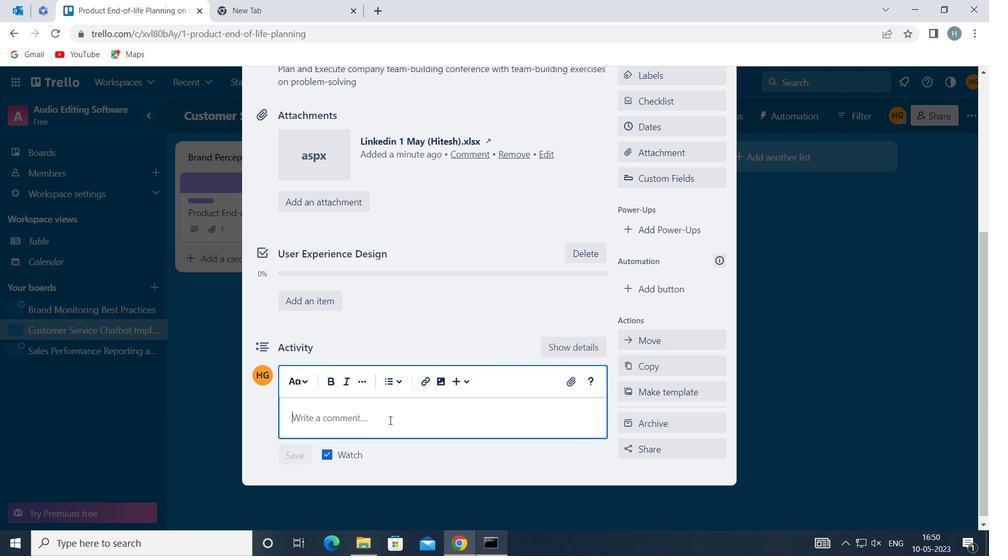 
Action: Mouse moved to (384, 413)
Screenshot: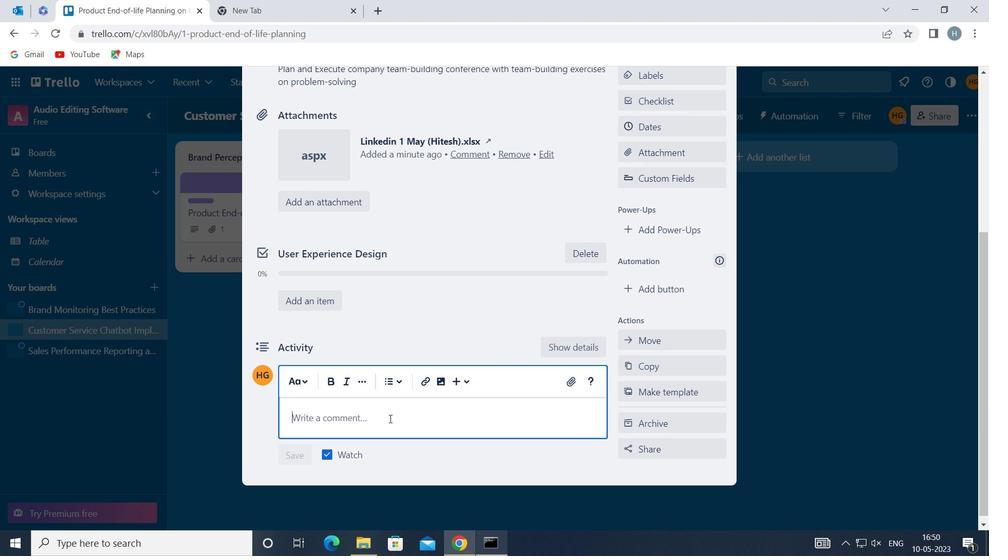 
Action: Key pressed <Key.shift>THIS<Key.space>TASK<Key.space>PRESENTS<Key.space>AN<Key.space>OPPORTUNITY<Key.space>TO<Key.space>BUILD<Key.space>STRONG<Key.space>RELATIONSHIPS<Key.space>WITH<Key.space>OUR<Key.space>STAKEHOLDERS<Key.space>AND<Key.space>R<Key.backspace>EARN<Key.space>THEIR<Key.space>TRUST
Screenshot: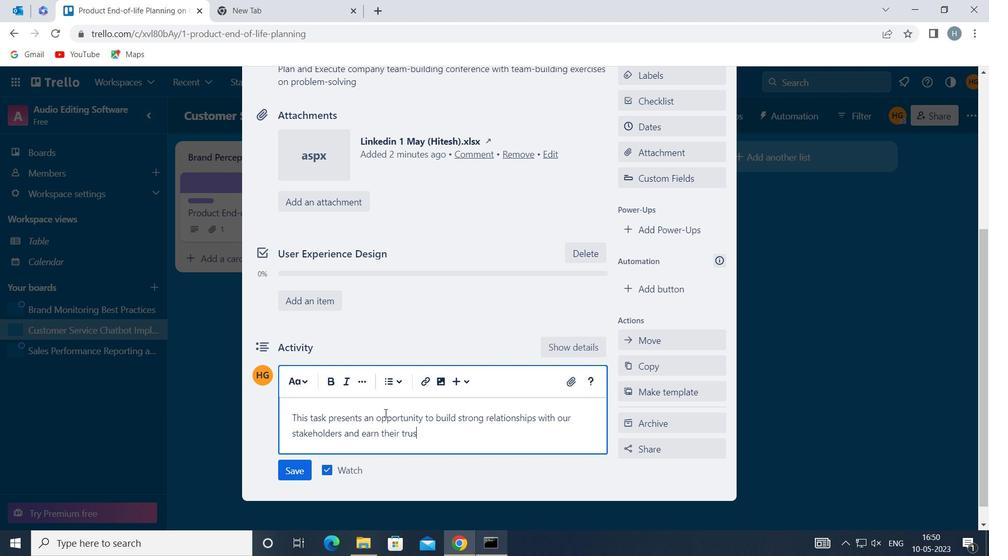 
Action: Mouse moved to (298, 468)
Screenshot: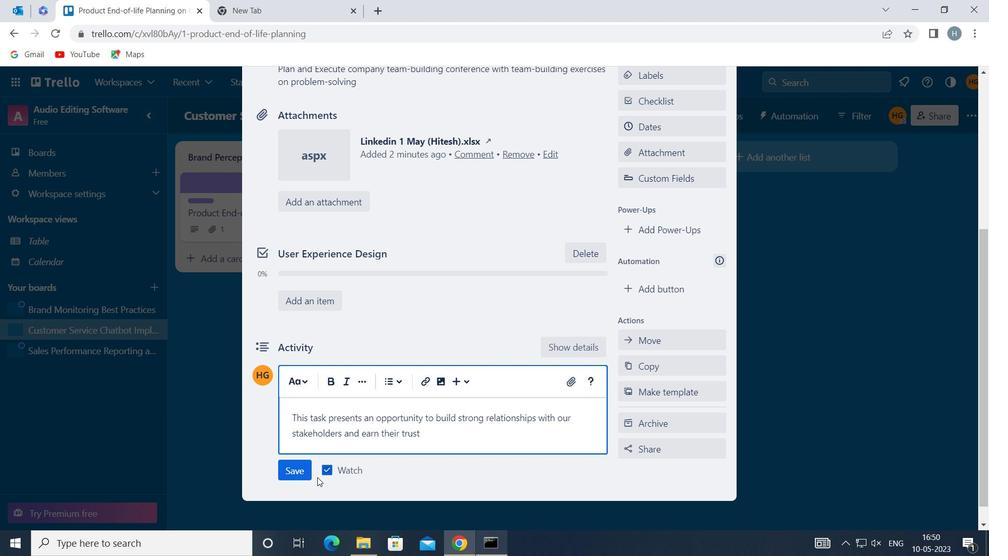 
Action: Mouse pressed left at (298, 468)
Screenshot: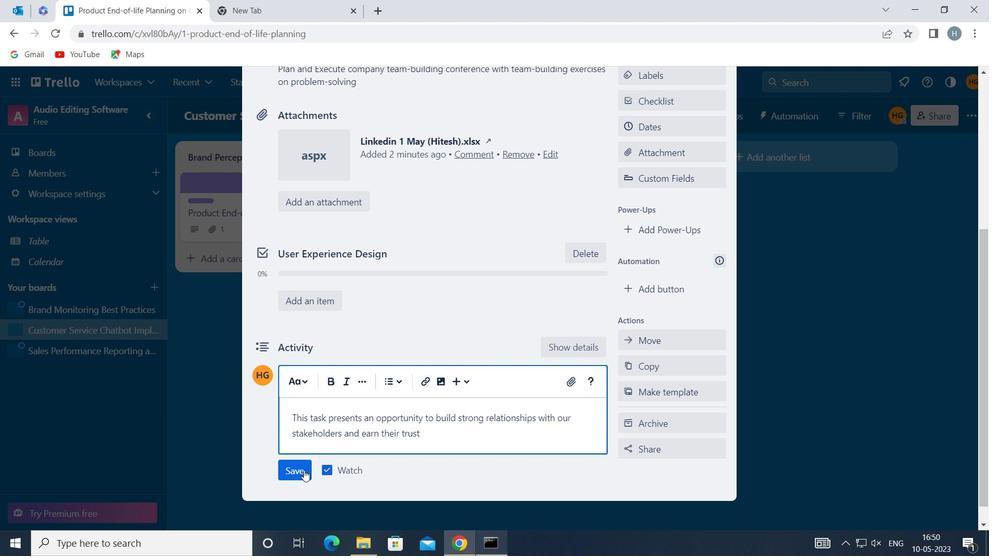 
Action: Mouse moved to (681, 134)
Screenshot: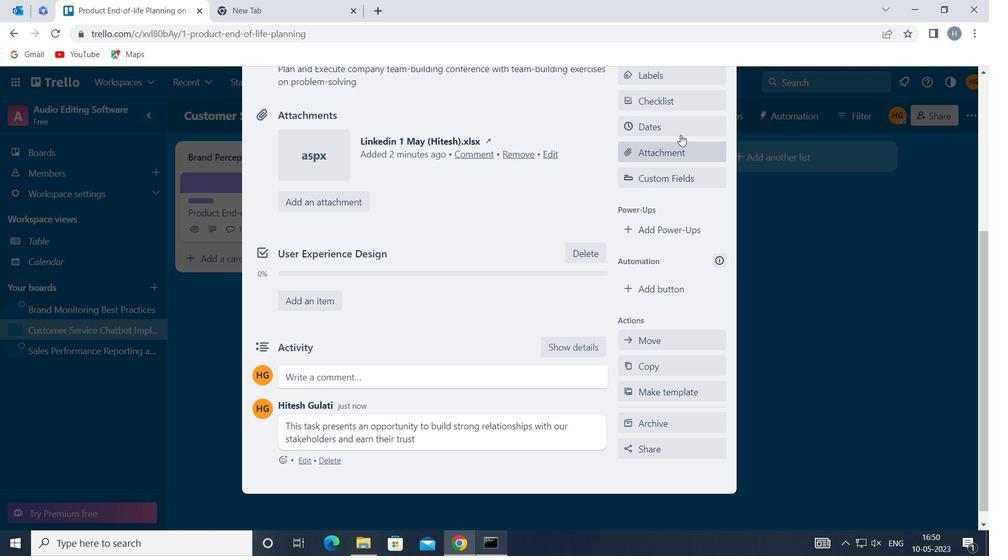
Action: Mouse pressed left at (681, 134)
Screenshot: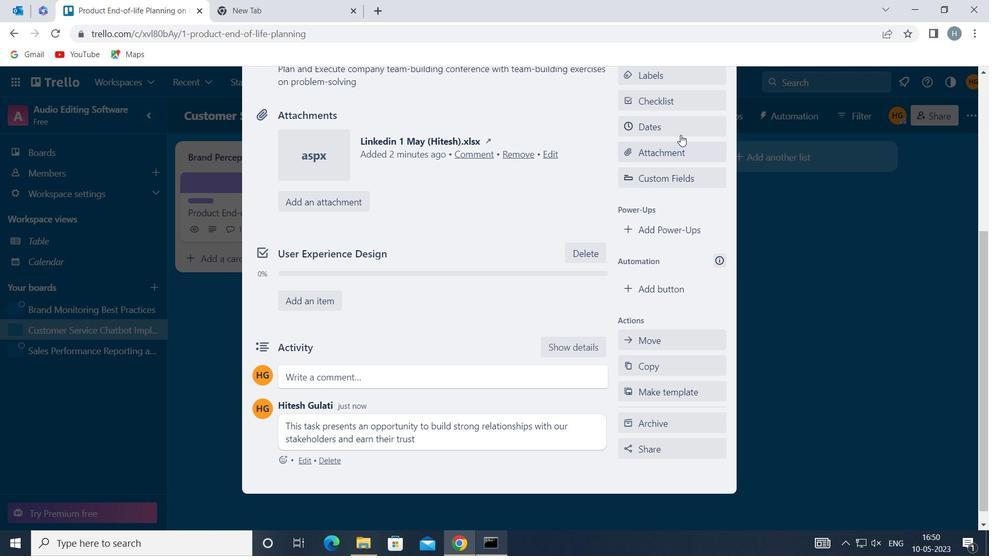 
Action: Mouse moved to (628, 343)
Screenshot: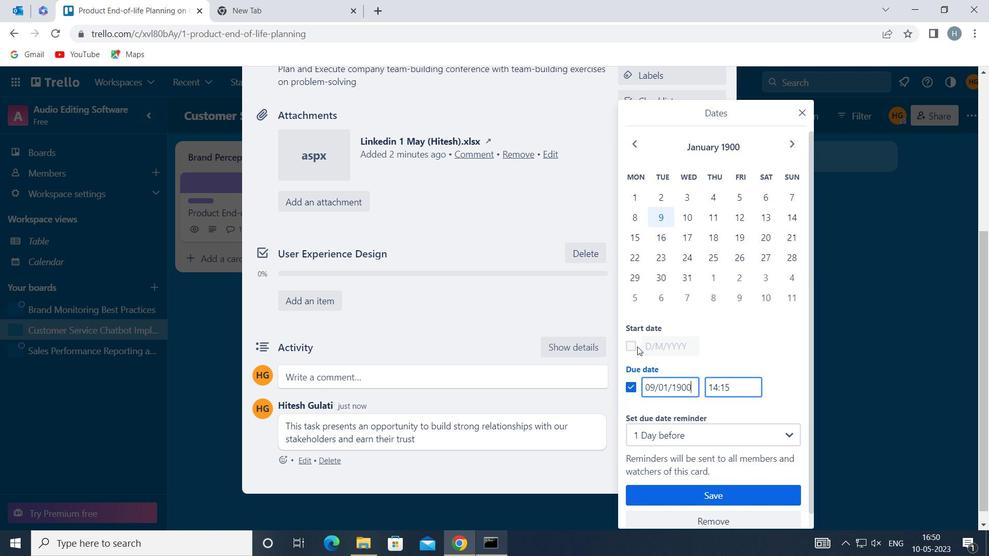 
Action: Mouse pressed left at (628, 343)
Screenshot: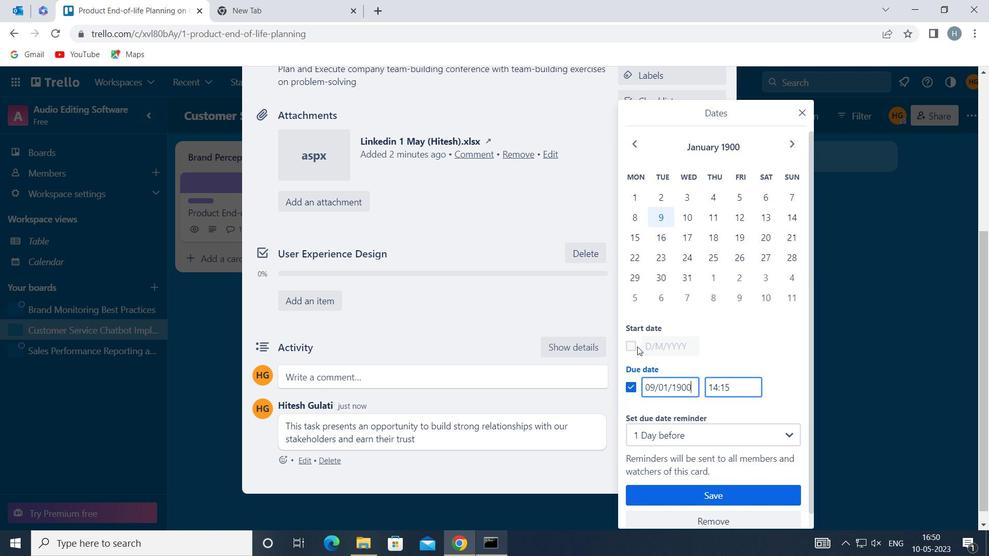 
Action: Mouse moved to (653, 342)
Screenshot: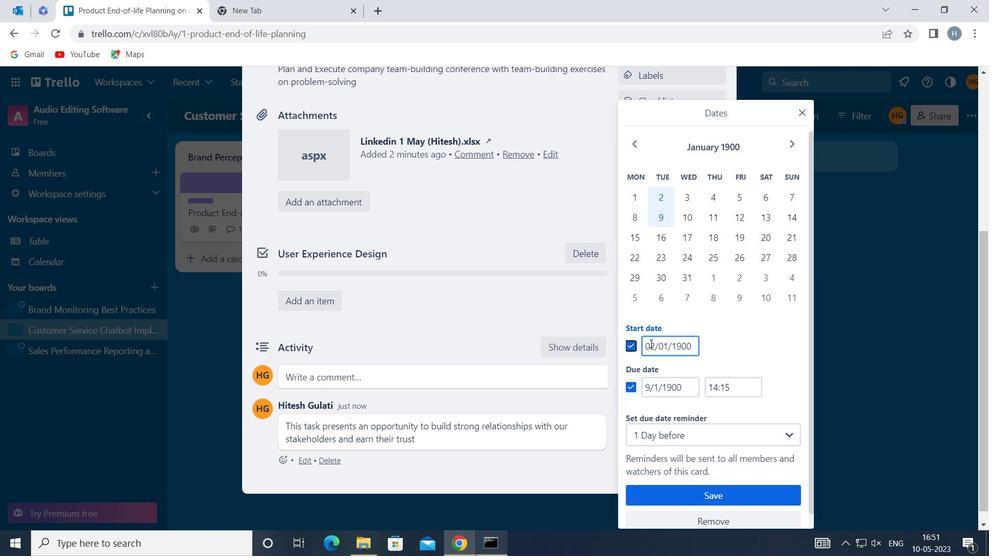 
Action: Mouse pressed left at (653, 342)
Screenshot: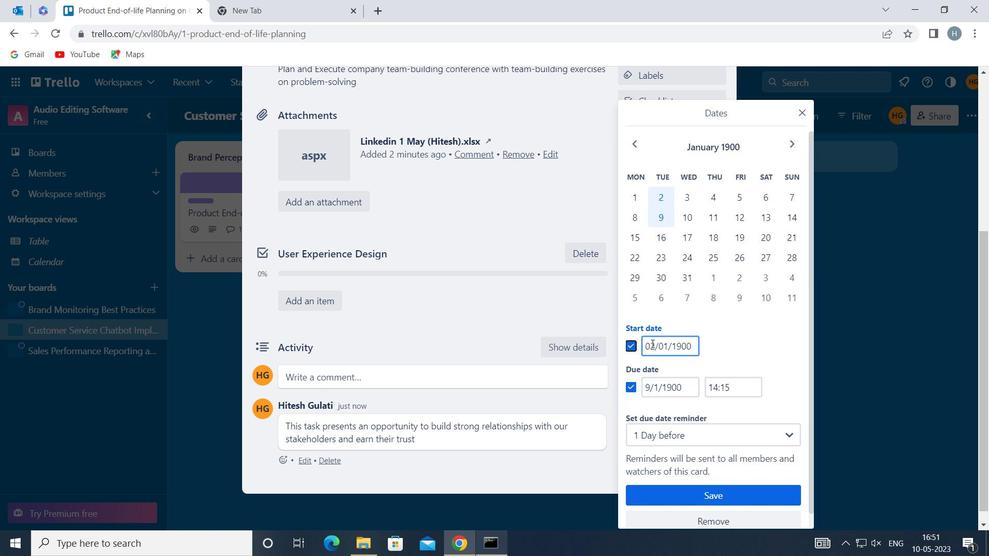 
Action: Mouse moved to (649, 343)
Screenshot: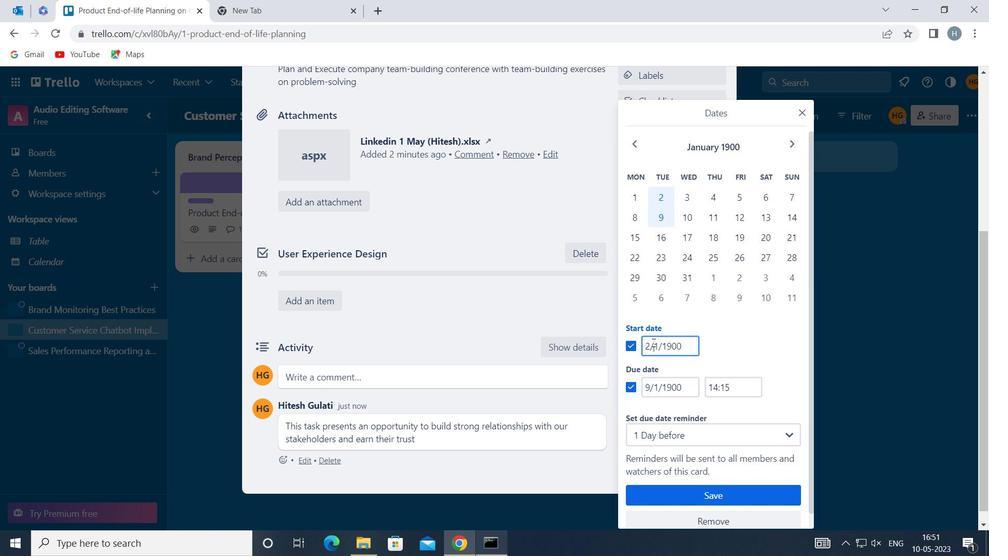 
Action: Mouse pressed left at (649, 343)
Screenshot: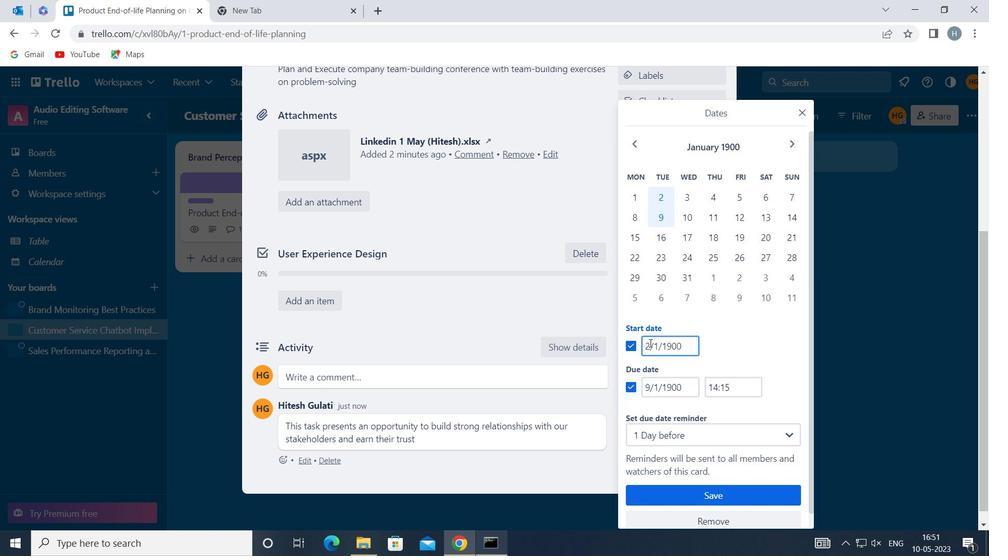 
Action: Key pressed <Key.backspace><<99>>
Screenshot: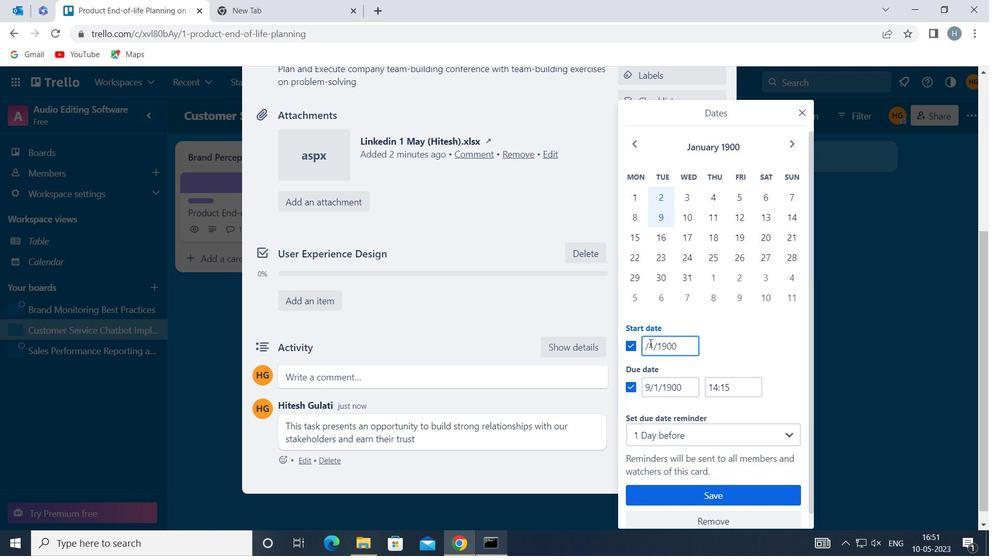 
Action: Mouse moved to (648, 379)
Screenshot: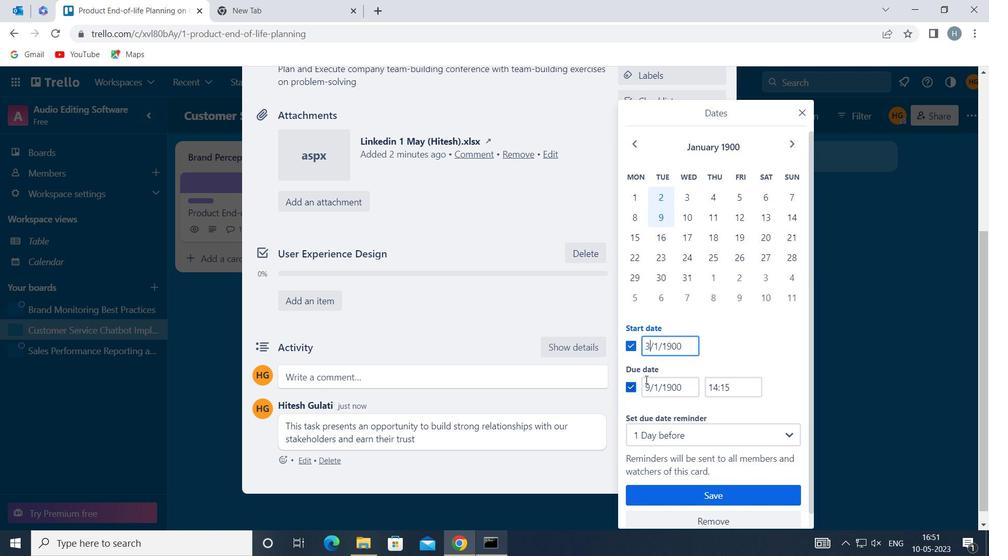 
Action: Mouse pressed left at (648, 379)
Screenshot: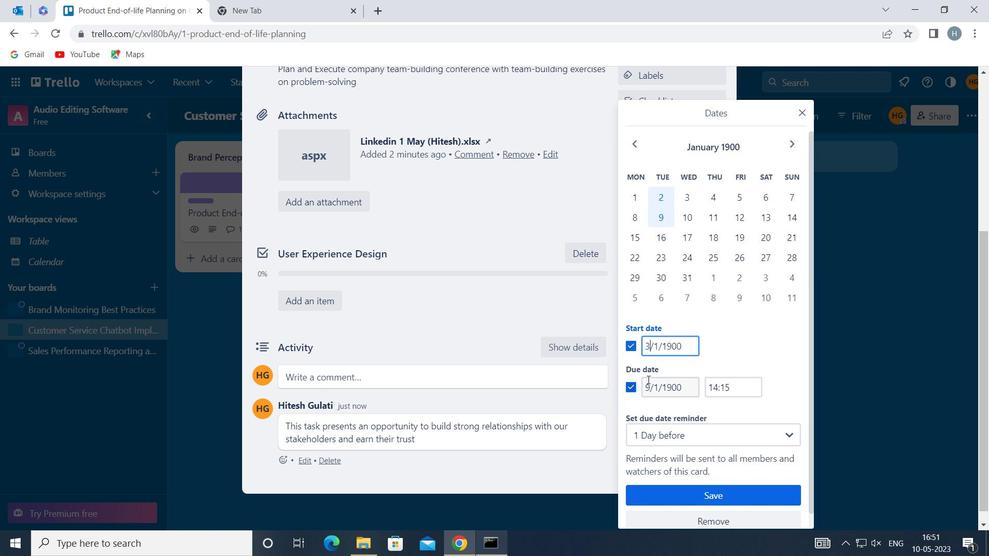 
Action: Mouse moved to (648, 377)
Screenshot: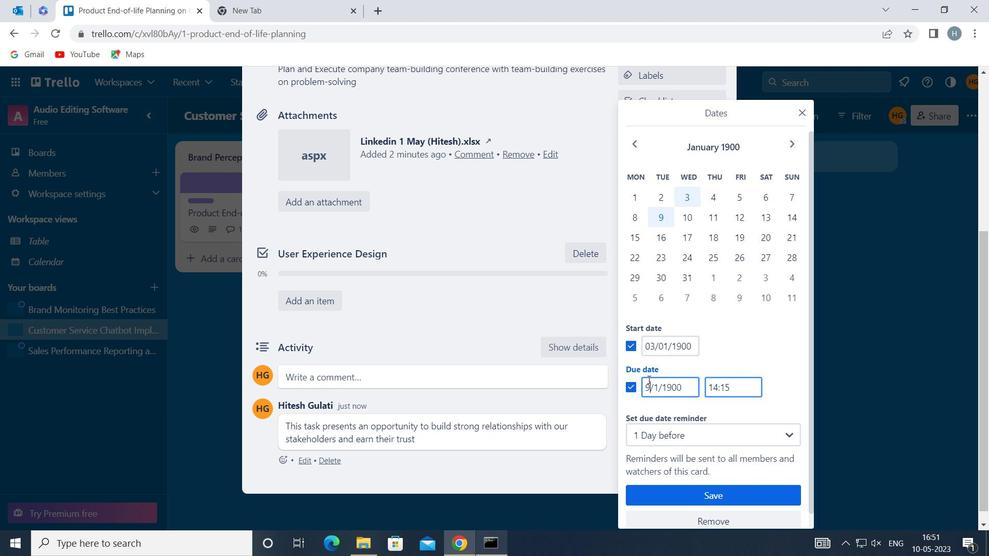 
Action: Key pressed <Key.backspace><<97>><<96>>
Screenshot: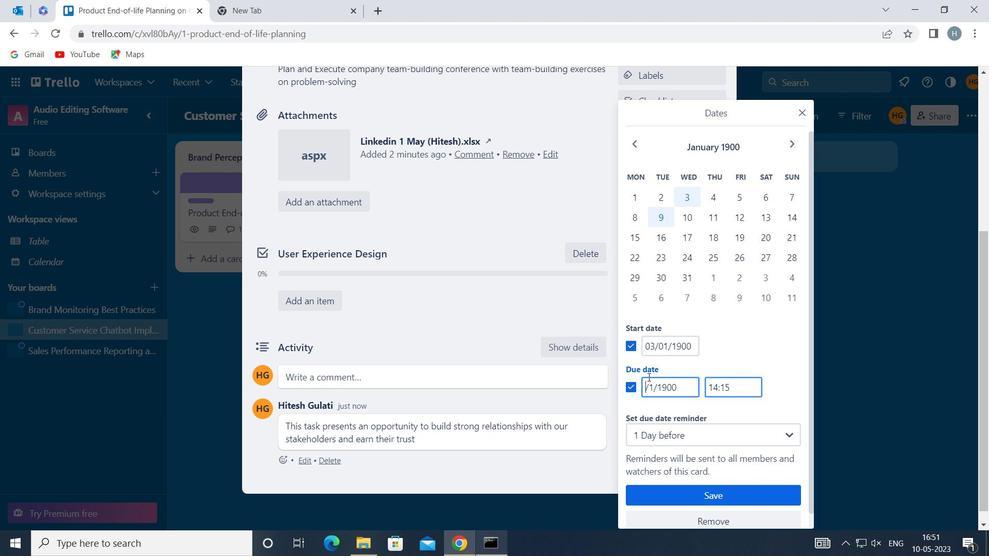 
Action: Mouse moved to (702, 489)
Screenshot: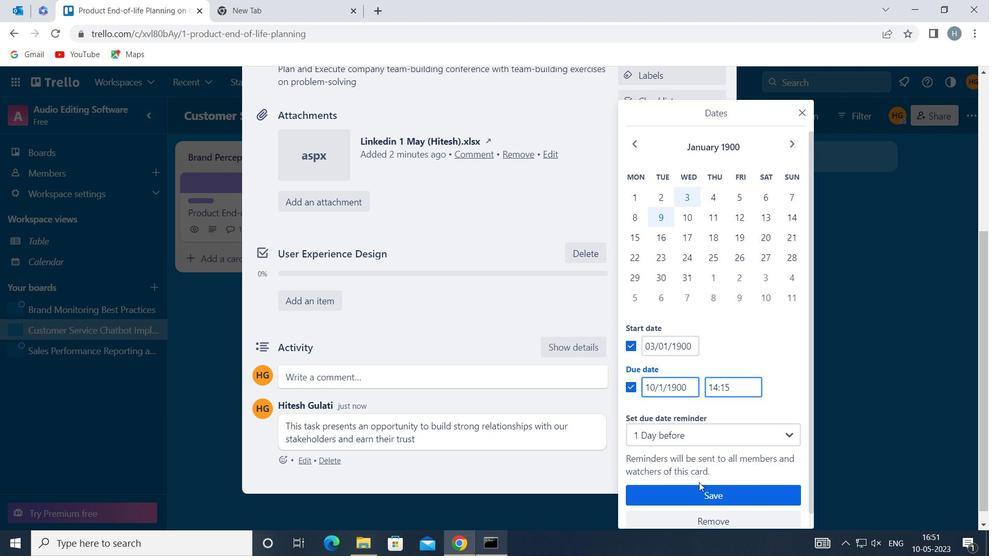 
Action: Mouse pressed left at (702, 489)
Screenshot: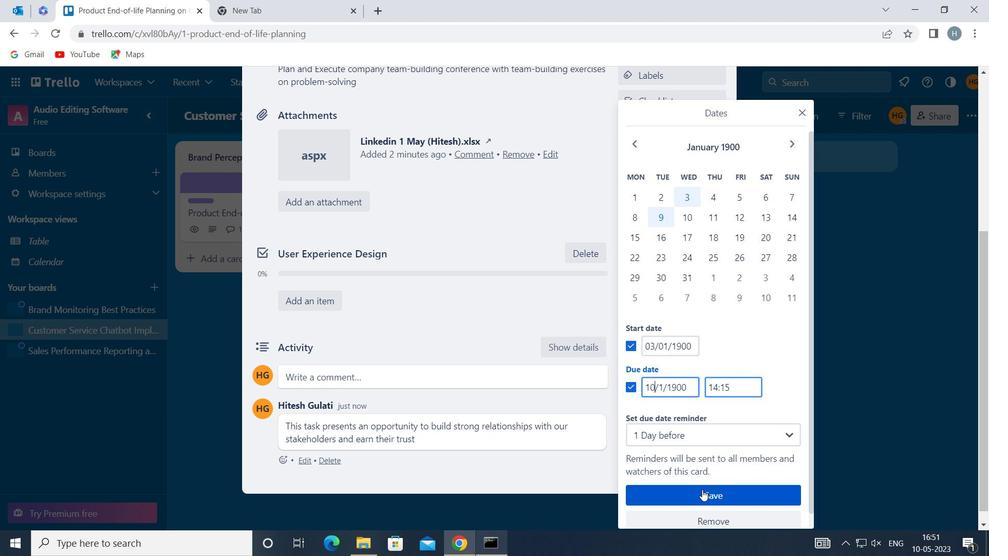 
Action: Mouse moved to (568, 290)
Screenshot: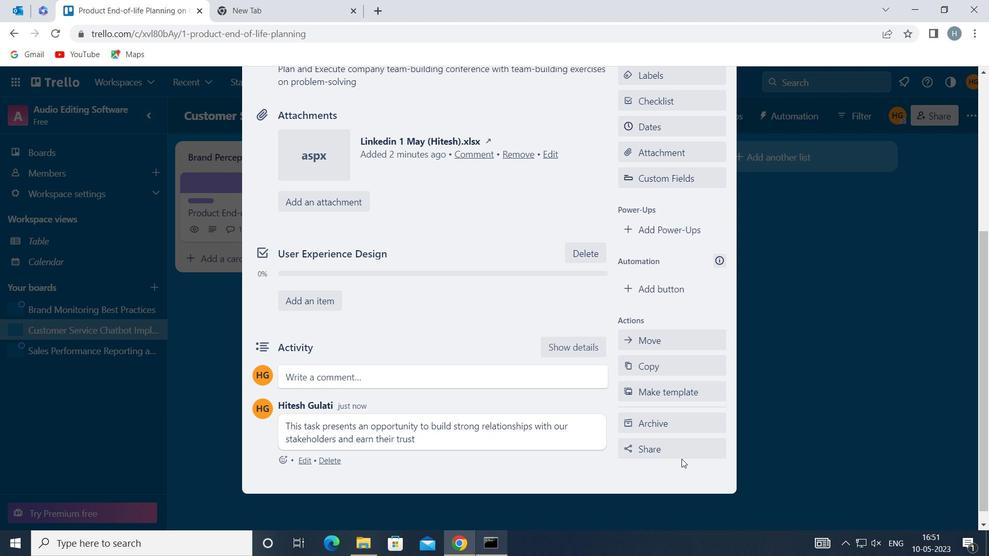 
